 Task: Find connections with filter location Bakıxanov with filter topic #personaltrainerwith filter profile language French with filter current company Bigbasket.com with filter school PARUL INSTITUTE OF TECH., LIMDA, VAGHODIA 087 with filter industry Turned Products and Fastener Manufacturing with filter service category Research with filter keywords title Budget Analyst
Action: Mouse moved to (471, 91)
Screenshot: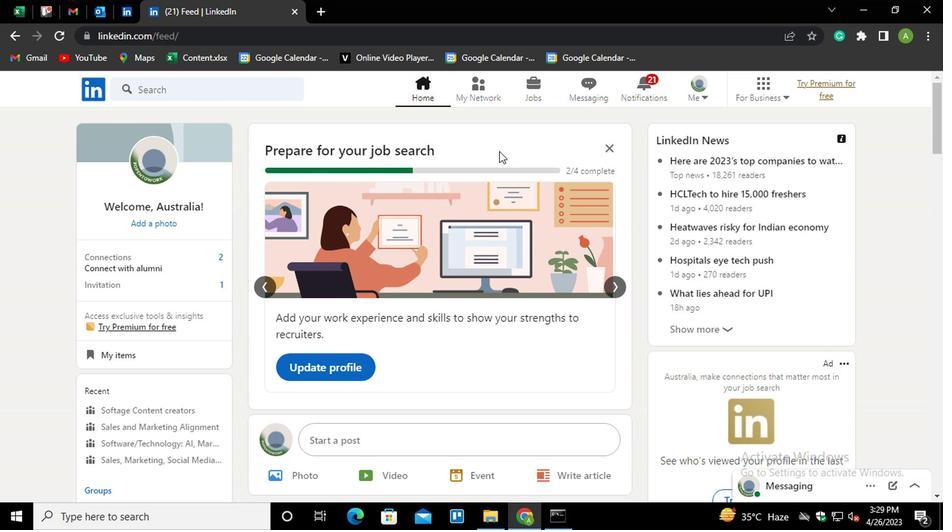 
Action: Mouse pressed left at (471, 91)
Screenshot: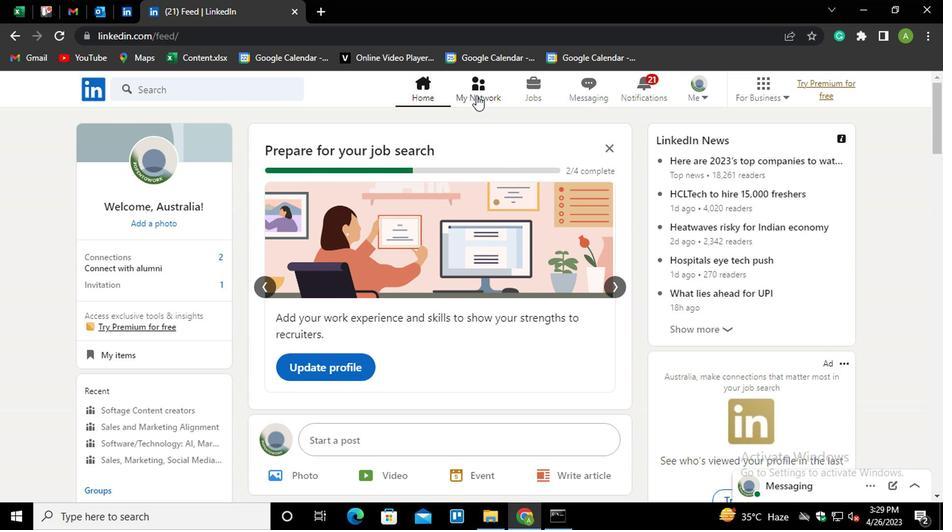
Action: Mouse moved to (174, 158)
Screenshot: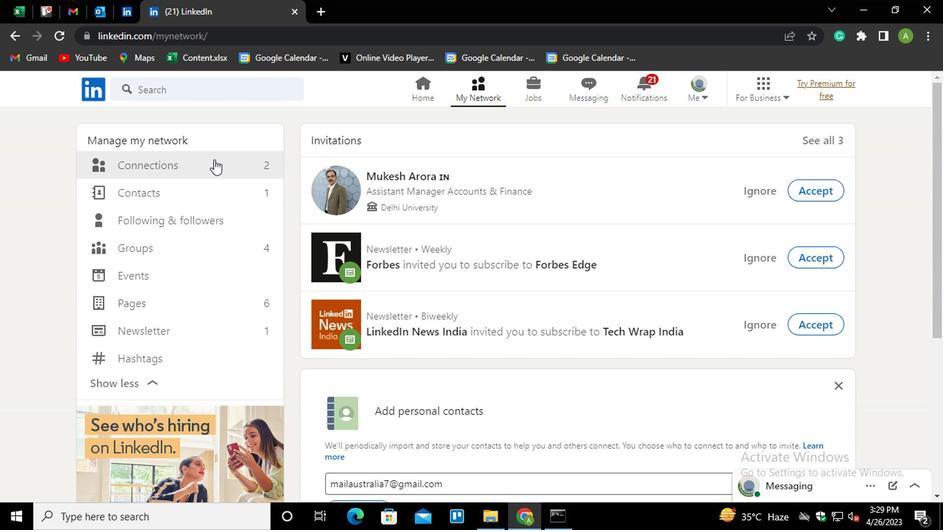 
Action: Mouse pressed left at (174, 158)
Screenshot: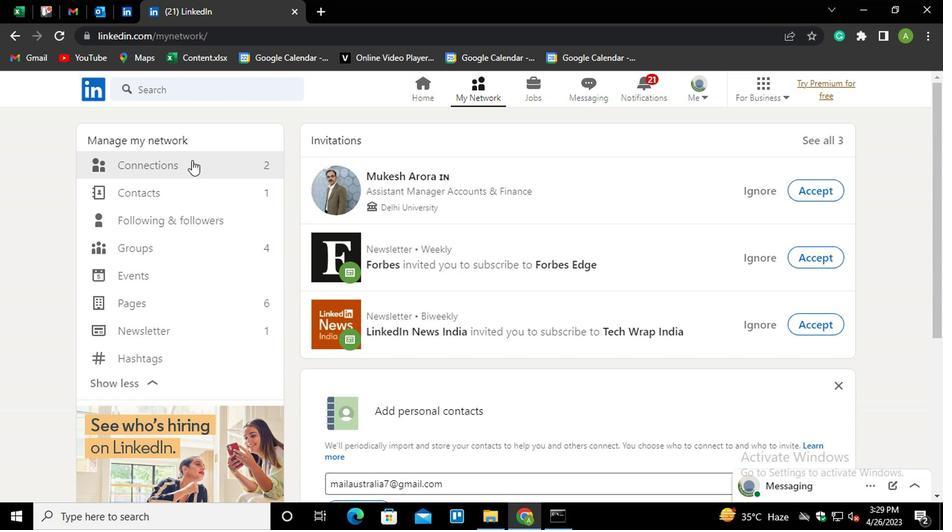 
Action: Mouse moved to (577, 166)
Screenshot: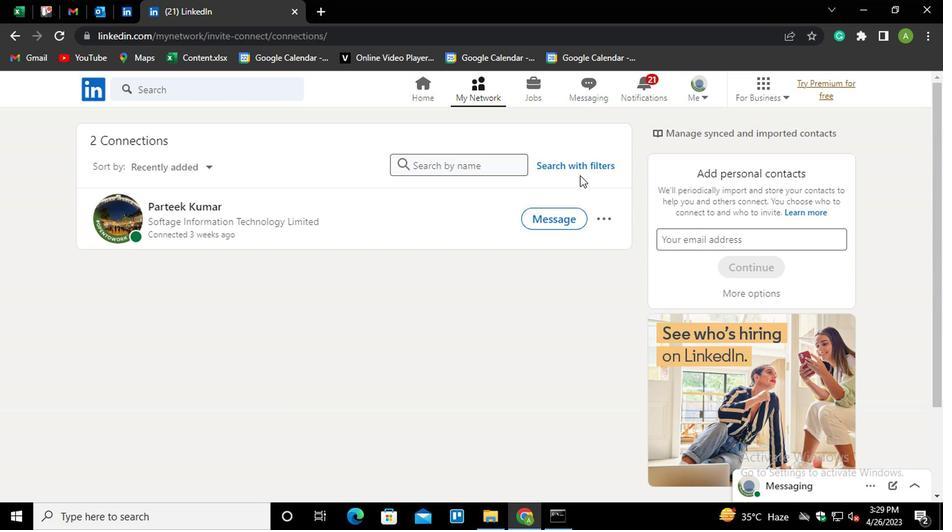 
Action: Mouse pressed left at (577, 166)
Screenshot: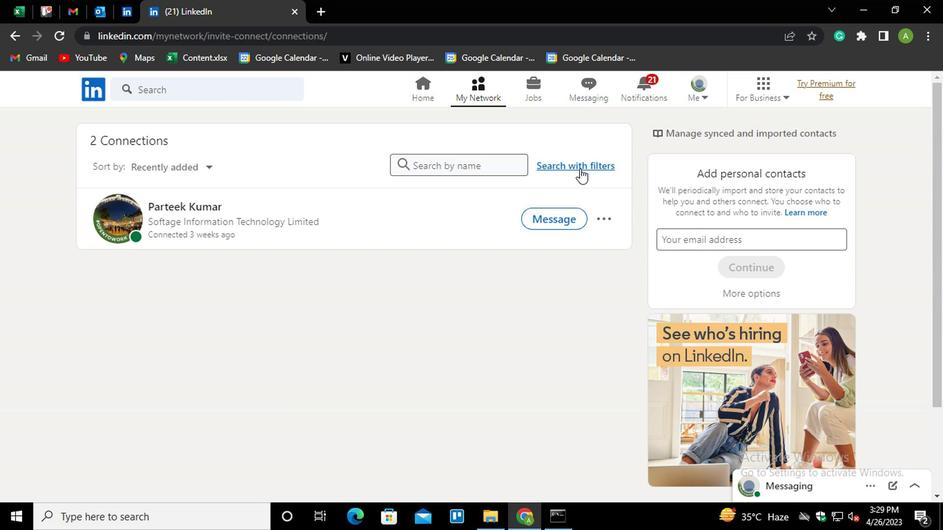 
Action: Mouse moved to (456, 123)
Screenshot: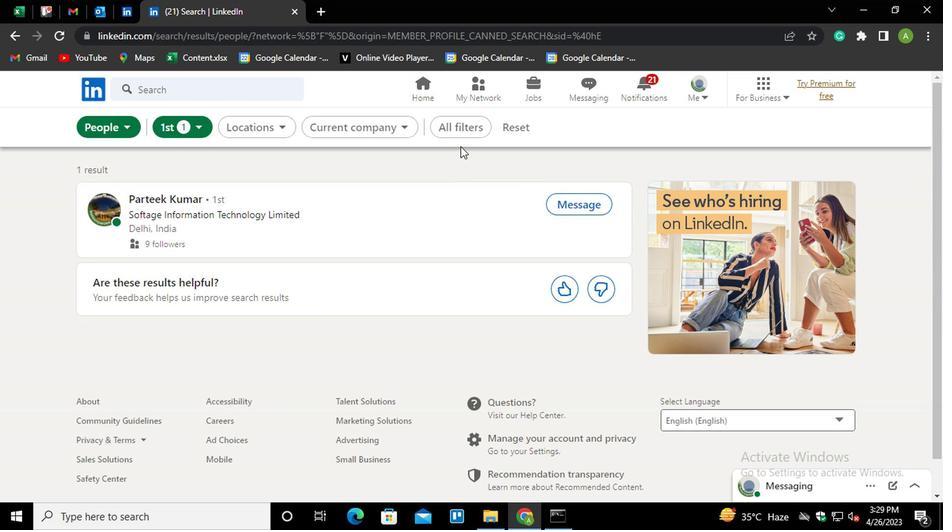 
Action: Mouse pressed left at (456, 123)
Screenshot: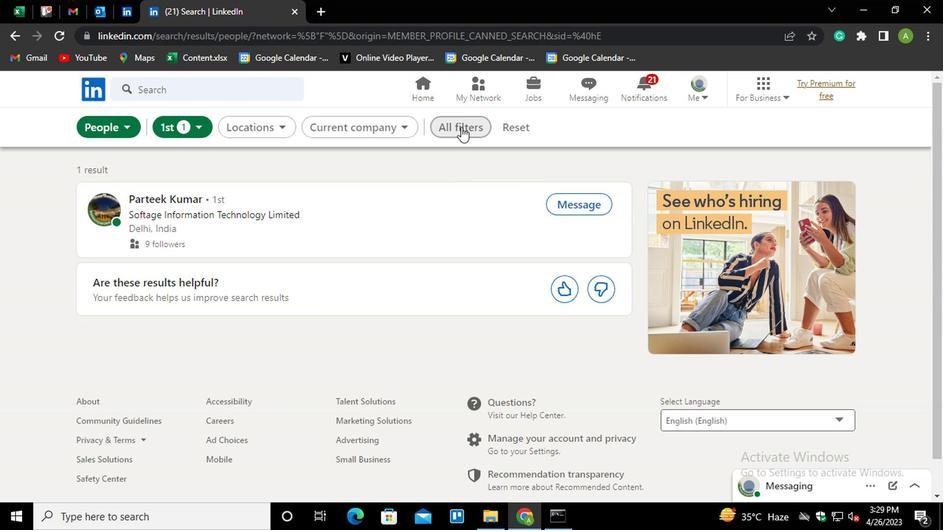 
Action: Mouse moved to (652, 255)
Screenshot: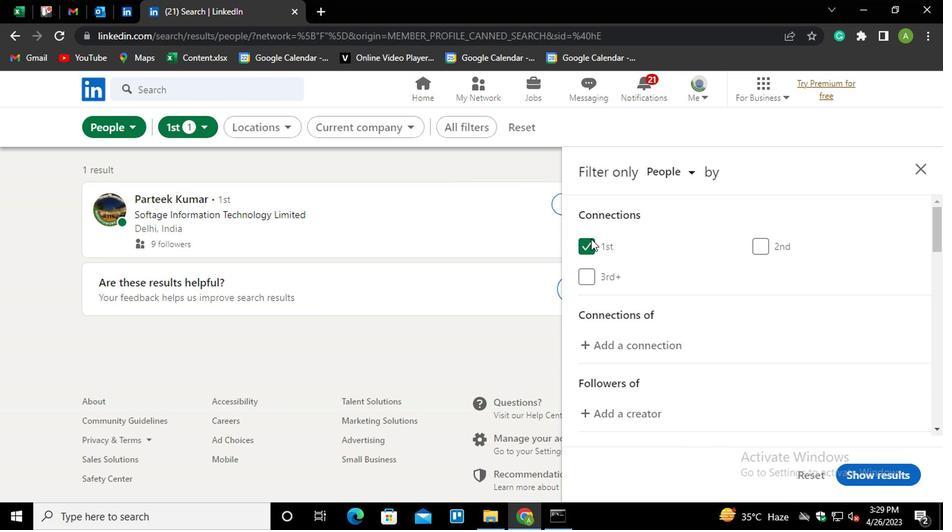 
Action: Mouse scrolled (652, 254) with delta (0, 0)
Screenshot: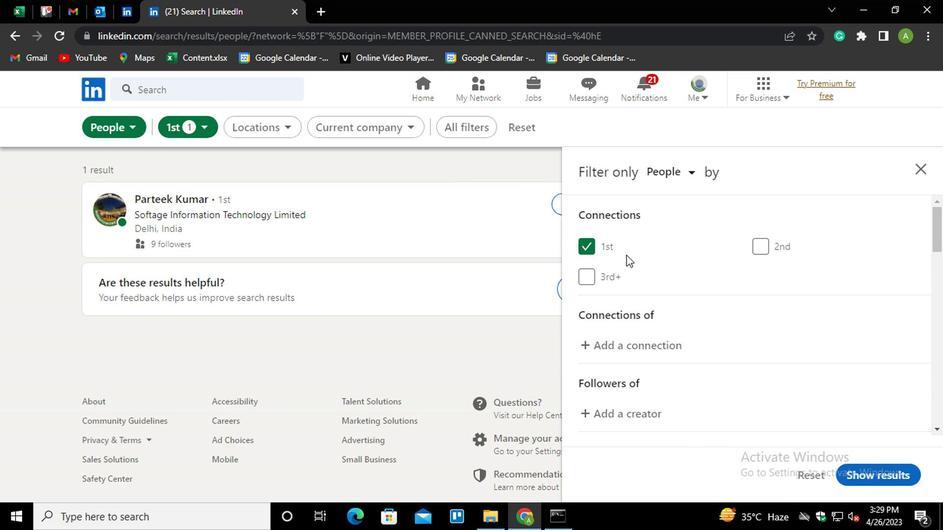 
Action: Mouse scrolled (652, 254) with delta (0, 0)
Screenshot: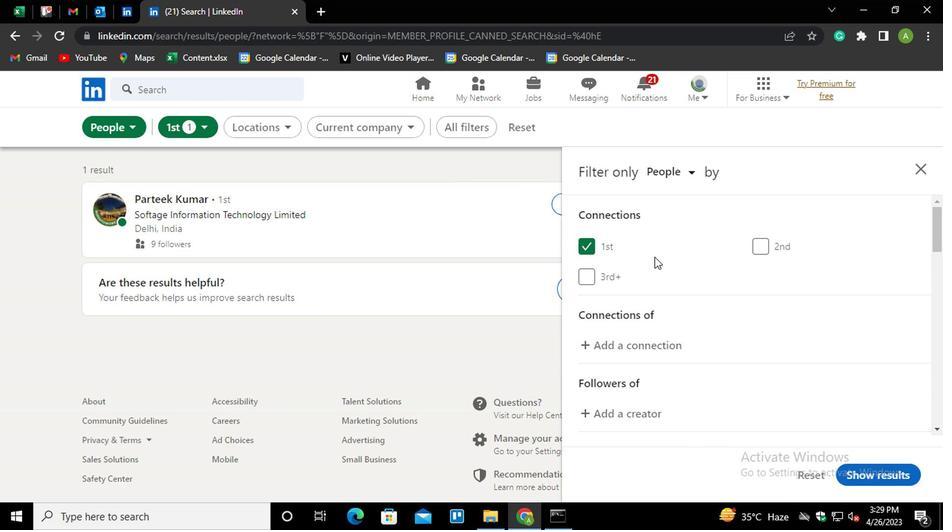 
Action: Mouse moved to (652, 255)
Screenshot: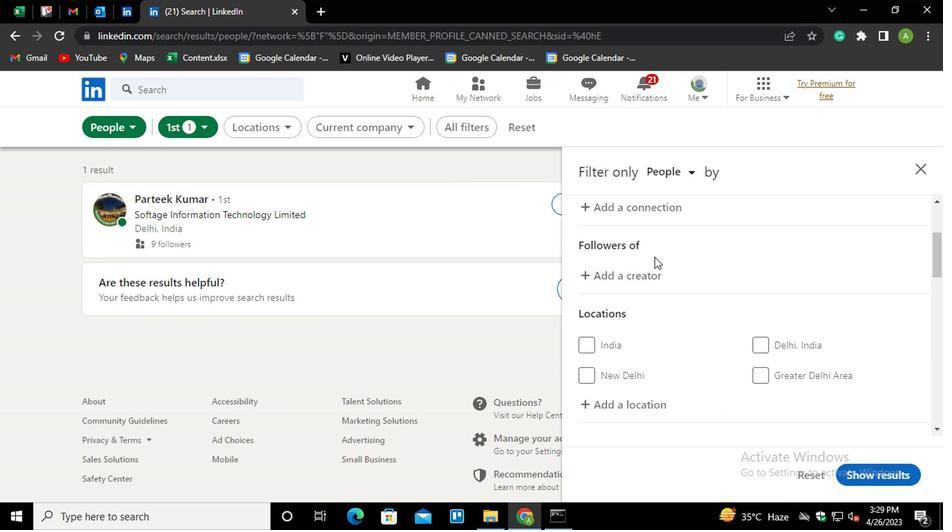 
Action: Mouse scrolled (652, 255) with delta (0, 0)
Screenshot: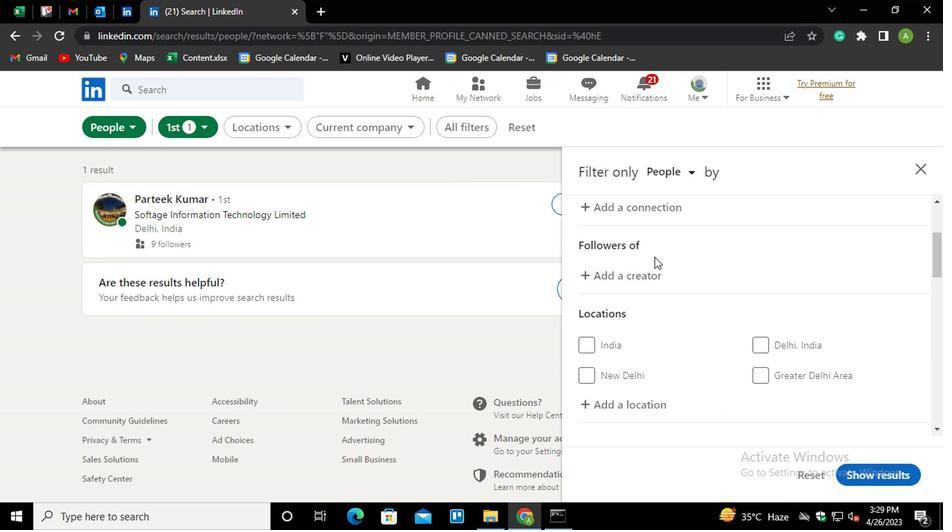 
Action: Mouse moved to (643, 265)
Screenshot: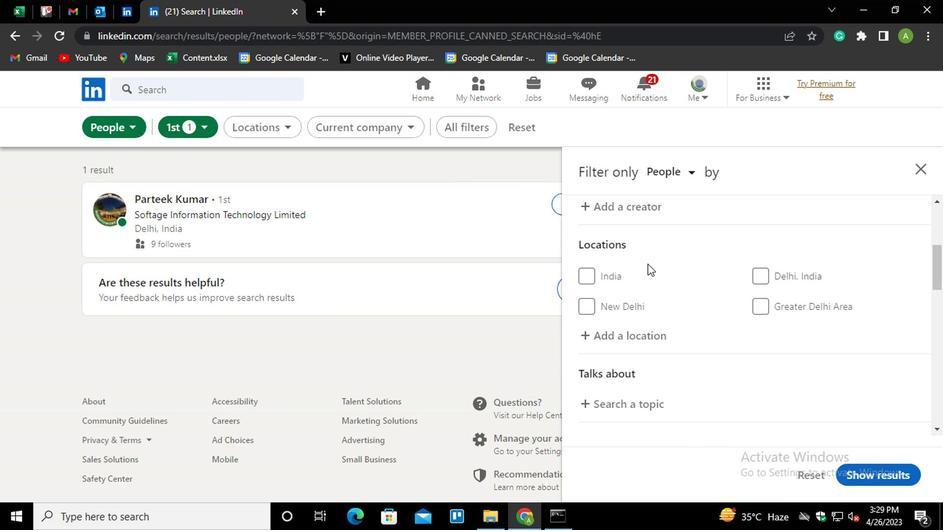 
Action: Mouse scrolled (643, 264) with delta (0, 0)
Screenshot: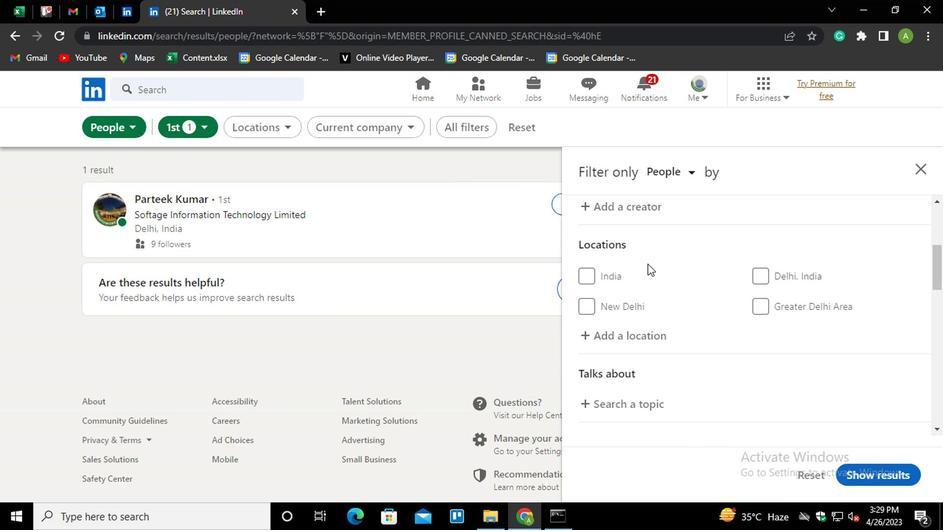 
Action: Mouse moved to (633, 257)
Screenshot: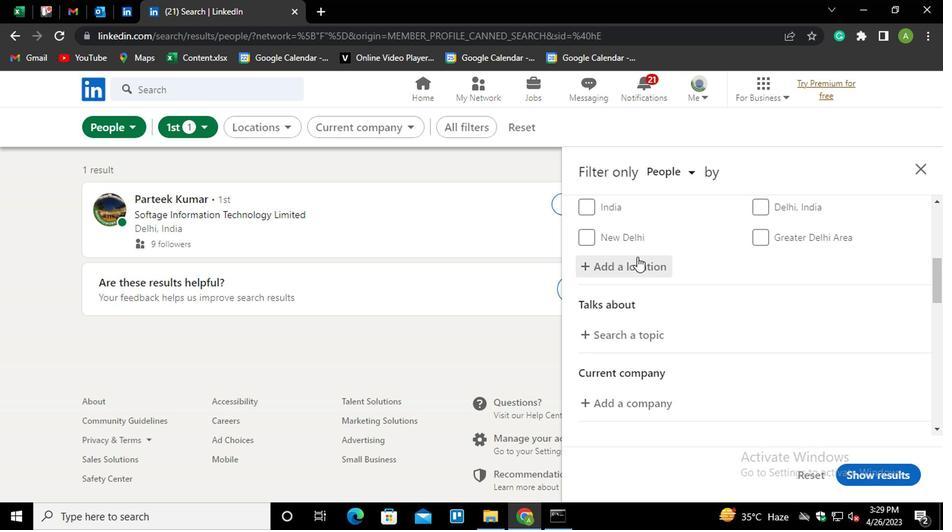 
Action: Mouse pressed left at (633, 257)
Screenshot: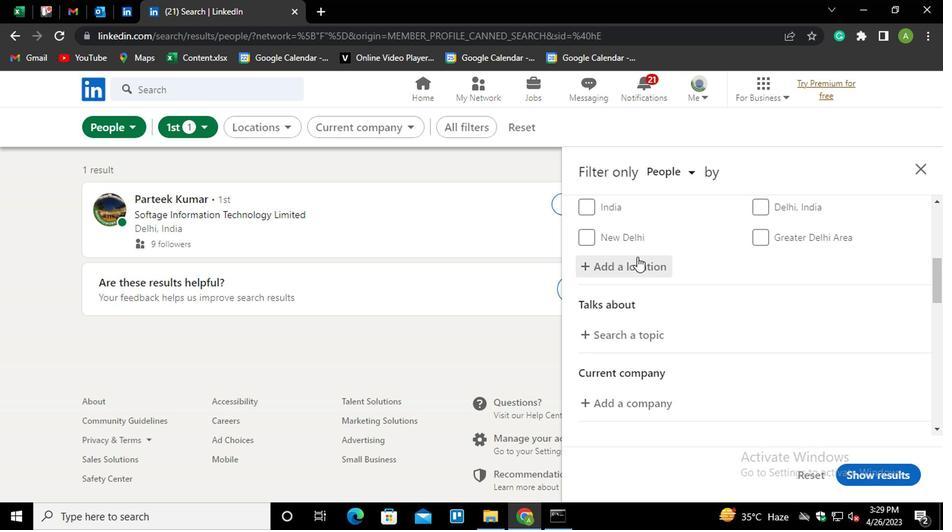 
Action: Mouse moved to (628, 265)
Screenshot: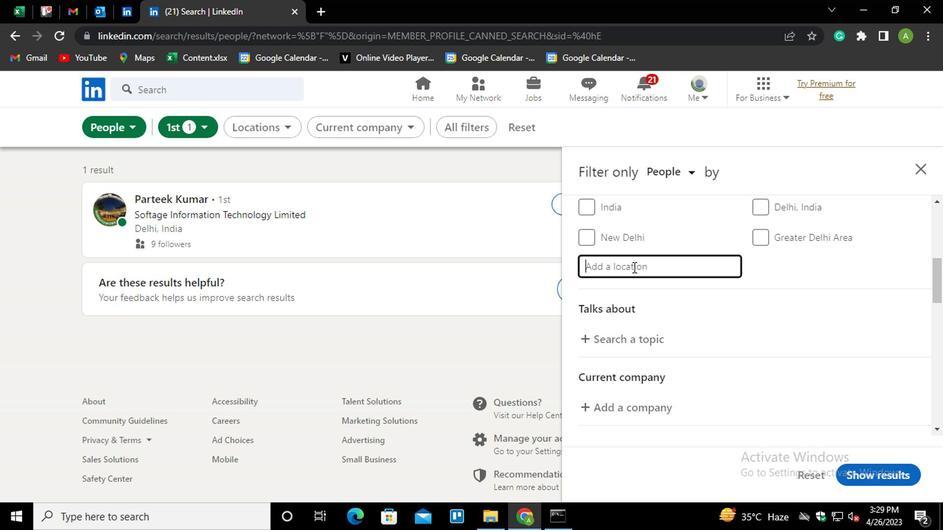 
Action: Mouse pressed left at (628, 265)
Screenshot: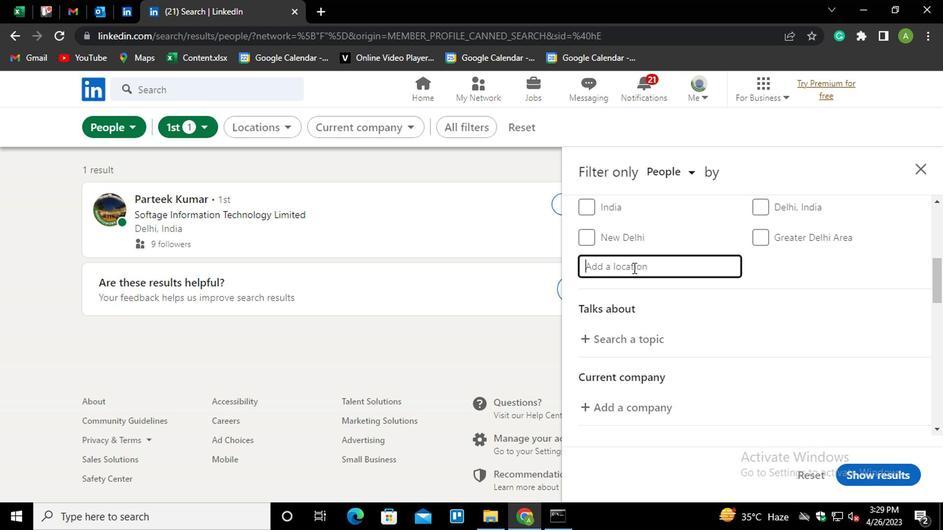 
Action: Mouse moved to (701, 217)
Screenshot: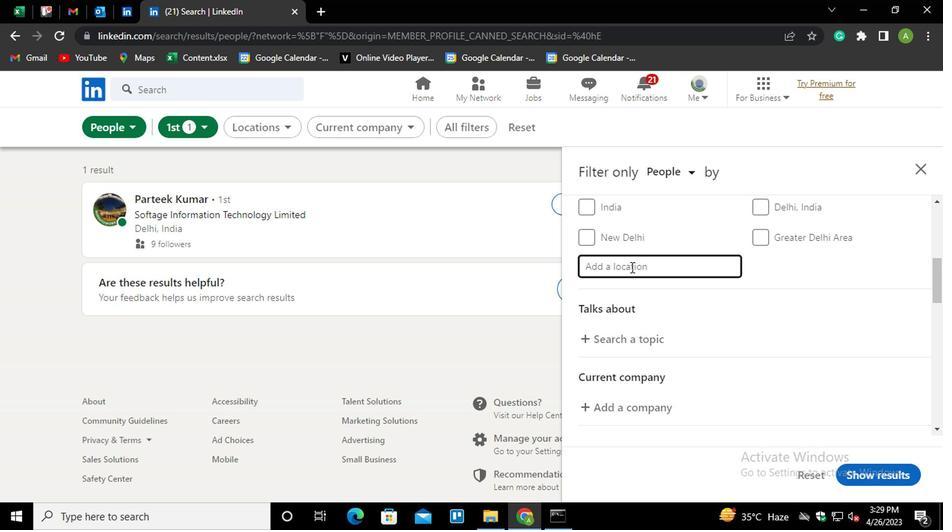 
Action: Key pressed <Key.shift_r>Bakixanov
Screenshot: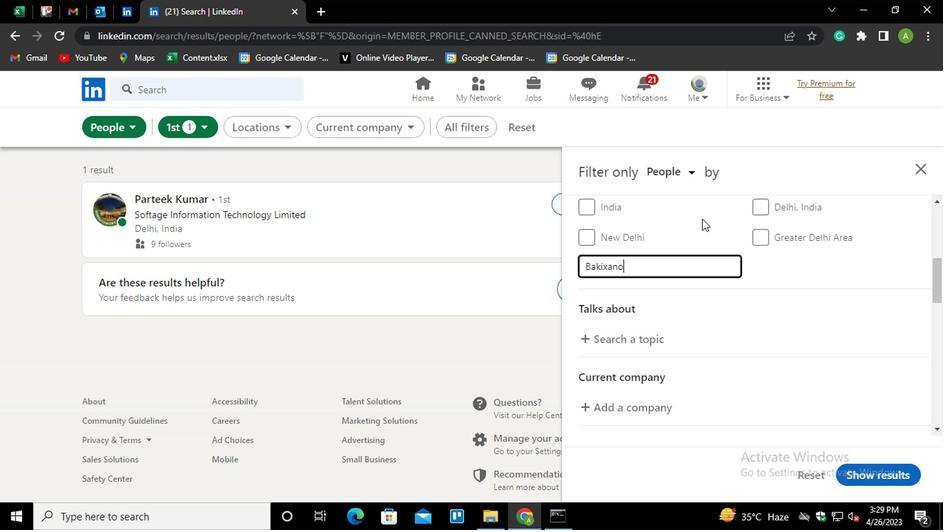 
Action: Mouse moved to (797, 268)
Screenshot: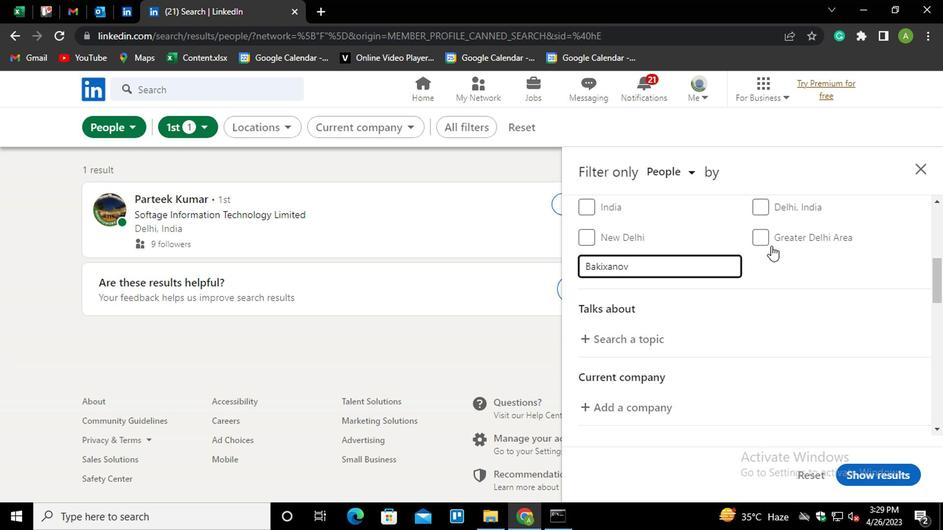 
Action: Mouse pressed left at (797, 268)
Screenshot: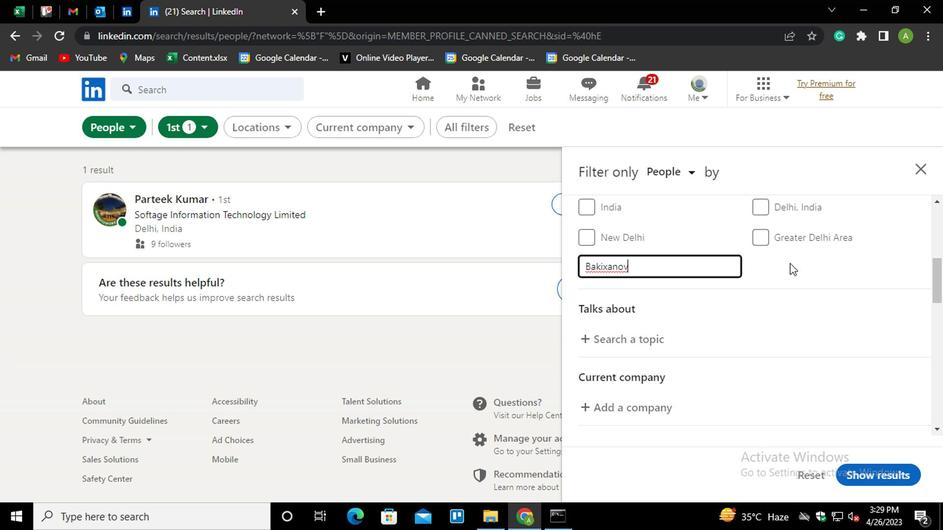 
Action: Mouse moved to (784, 276)
Screenshot: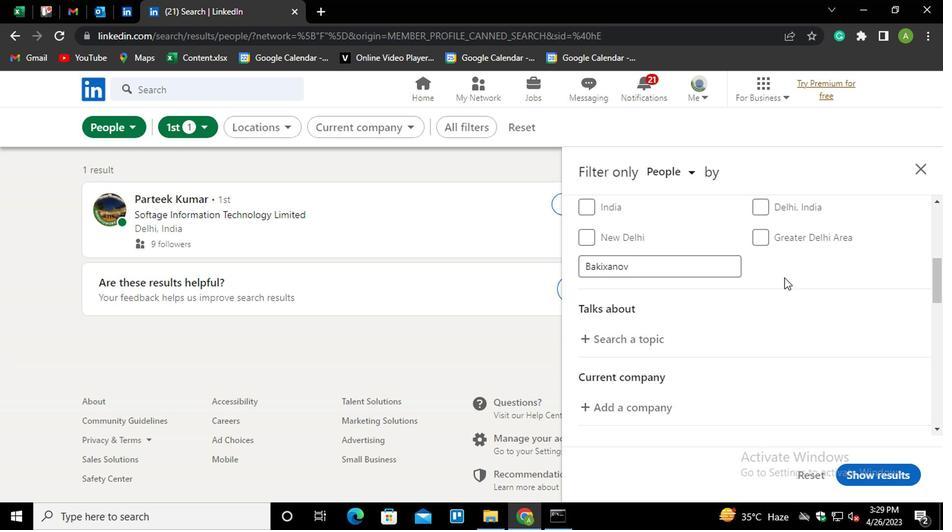 
Action: Mouse scrolled (784, 275) with delta (0, 0)
Screenshot: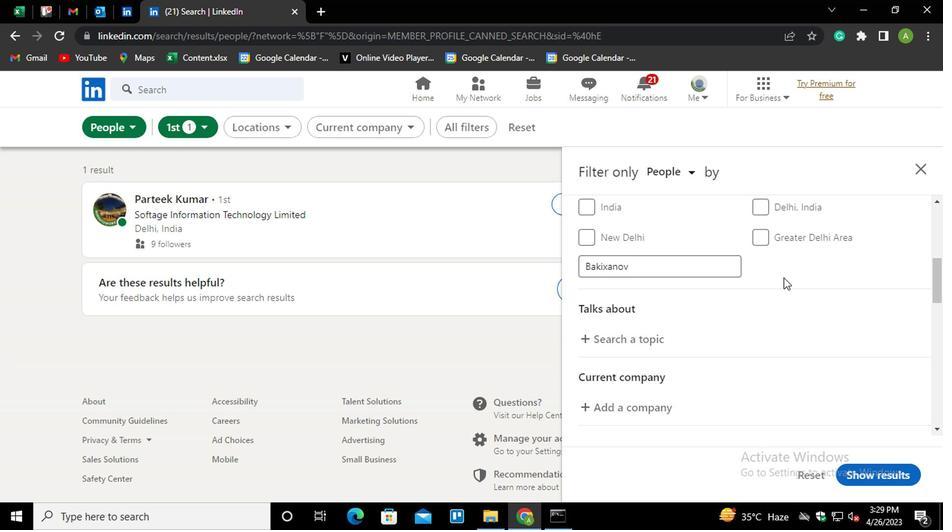 
Action: Mouse moved to (624, 270)
Screenshot: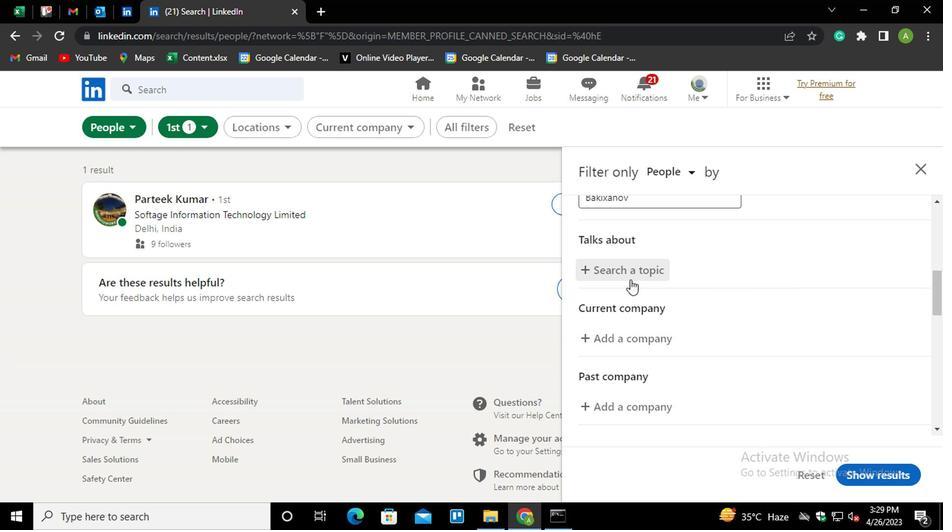
Action: Mouse pressed left at (624, 270)
Screenshot: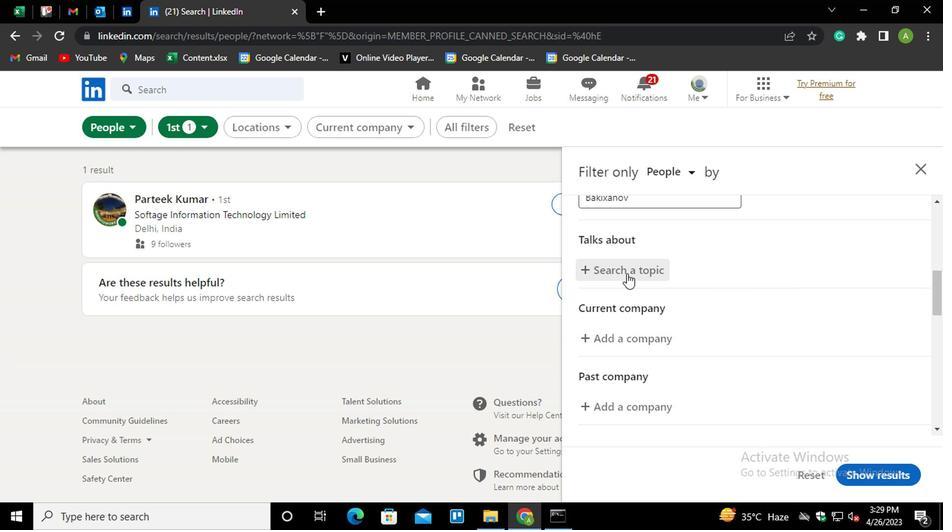 
Action: Mouse moved to (634, 266)
Screenshot: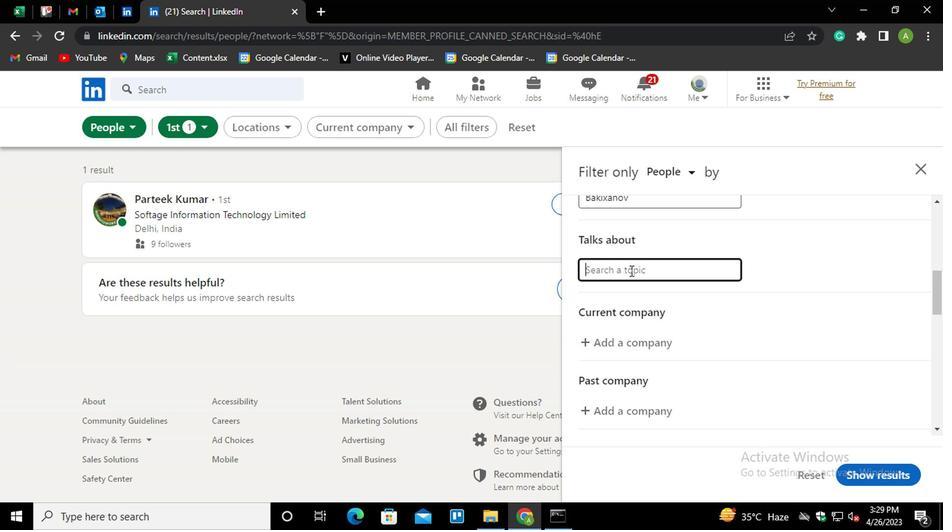
Action: Mouse pressed left at (634, 266)
Screenshot: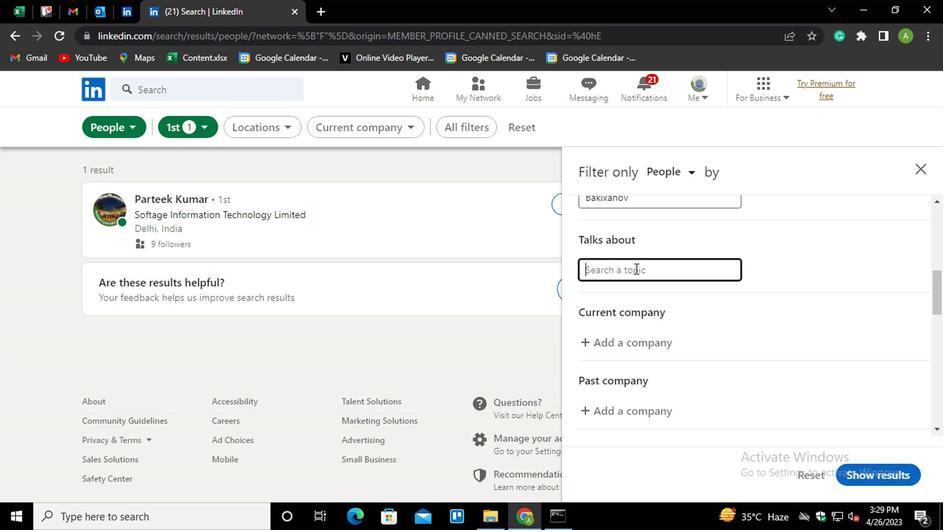 
Action: Key pressed <Key.shift>#PERSONALTRAINER
Screenshot: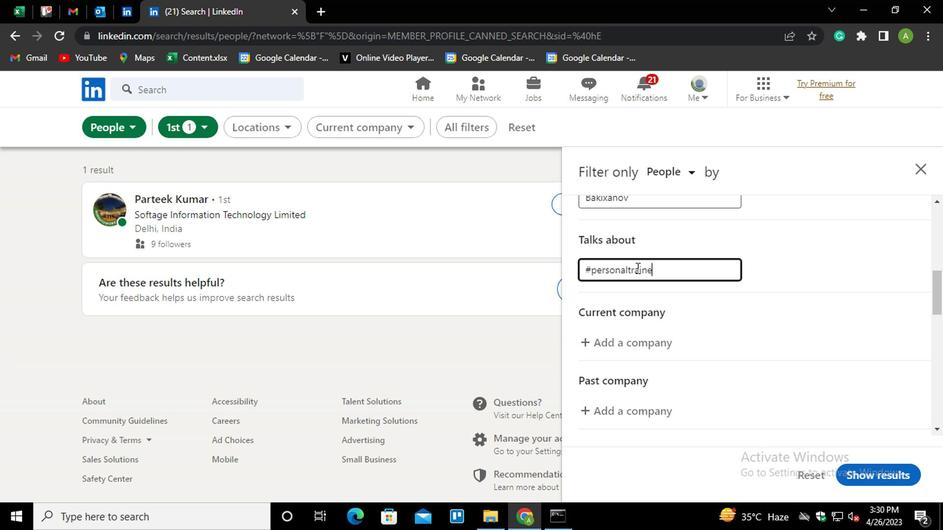 
Action: Mouse moved to (806, 280)
Screenshot: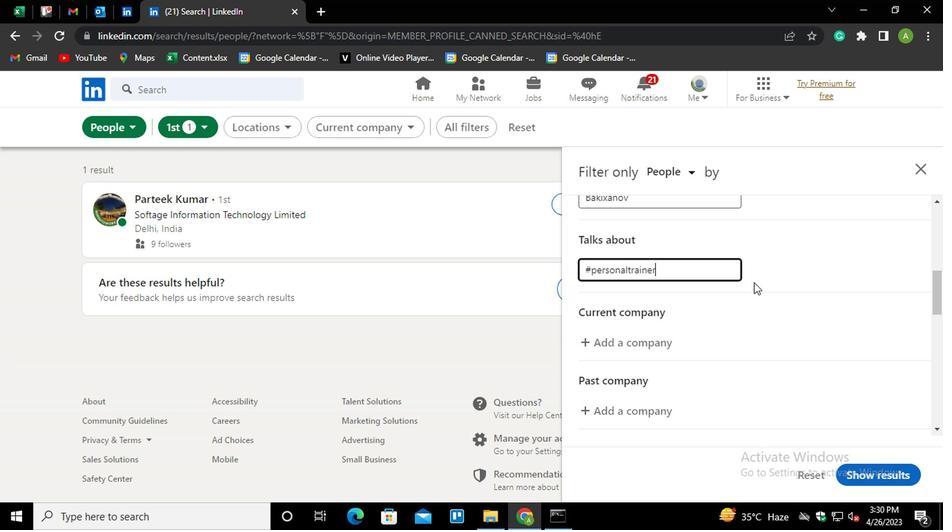 
Action: Mouse pressed left at (806, 280)
Screenshot: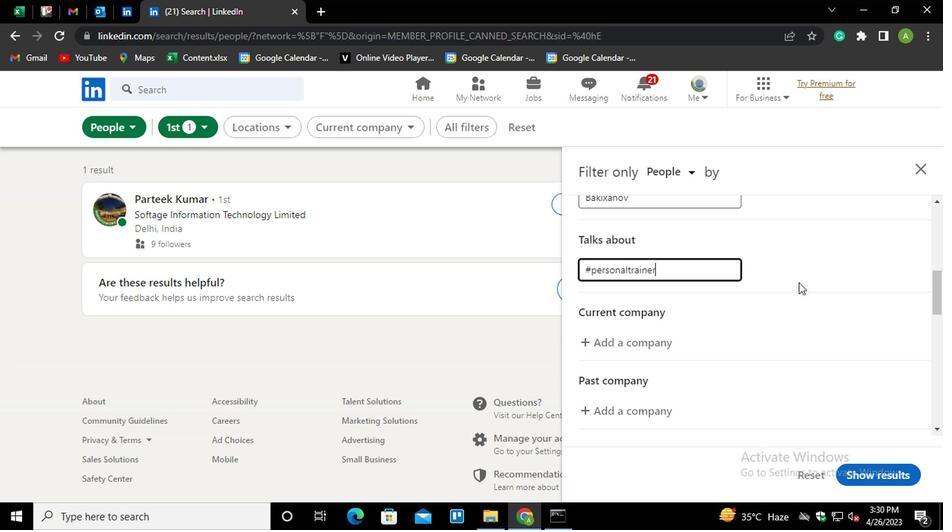 
Action: Mouse scrolled (806, 280) with delta (0, 0)
Screenshot: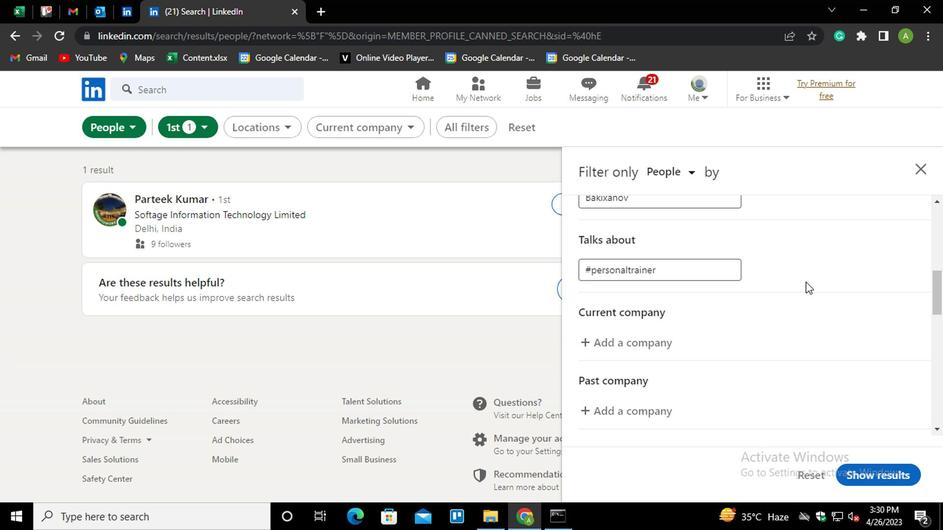 
Action: Mouse moved to (612, 263)
Screenshot: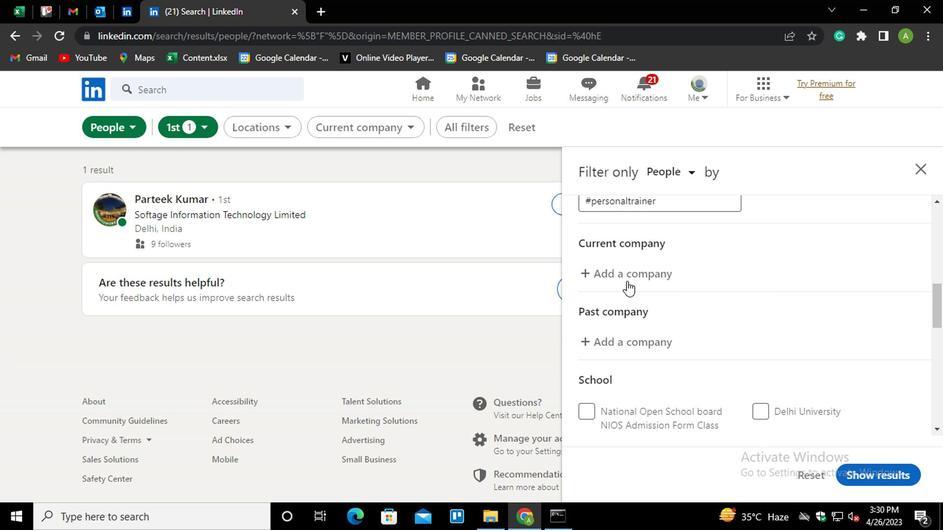 
Action: Mouse pressed left at (612, 263)
Screenshot: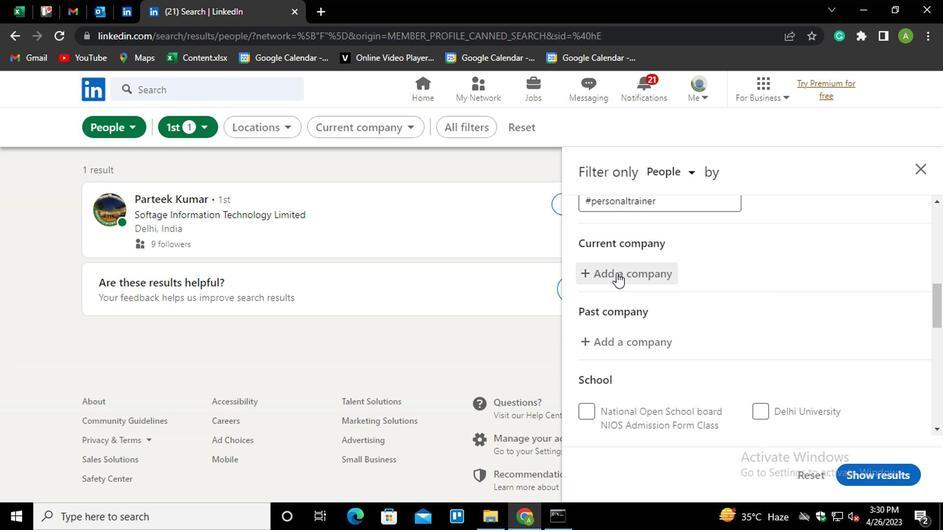 
Action: Mouse moved to (610, 263)
Screenshot: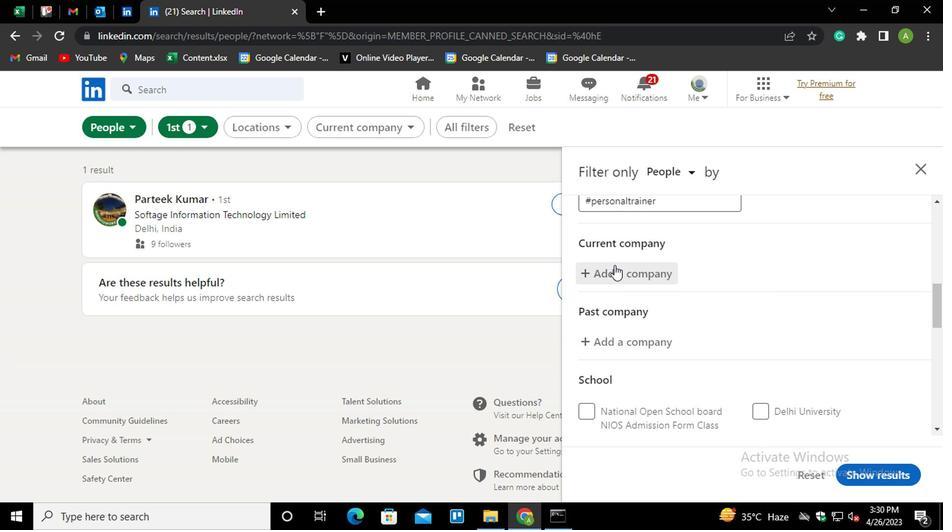 
Action: Key pressed <Key.shift>BIGBAS<Key.down><Key.enter>
Screenshot: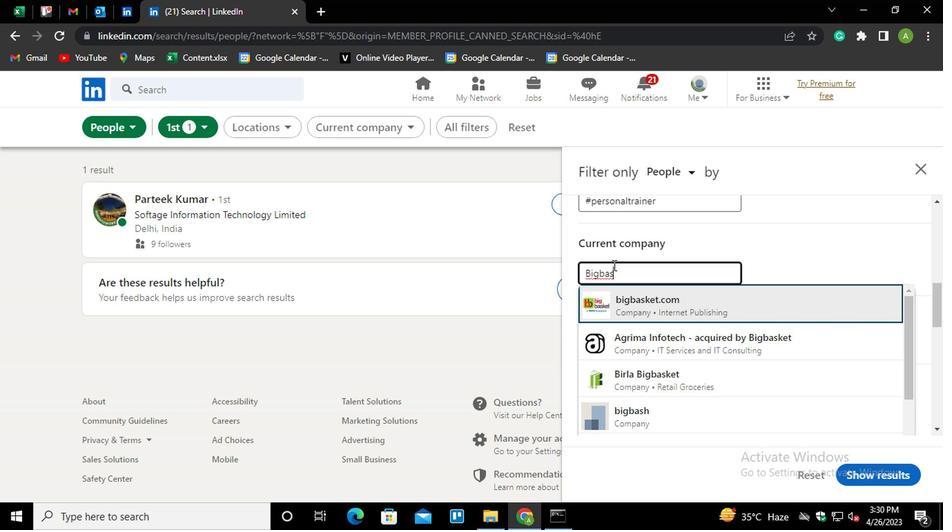 
Action: Mouse moved to (622, 270)
Screenshot: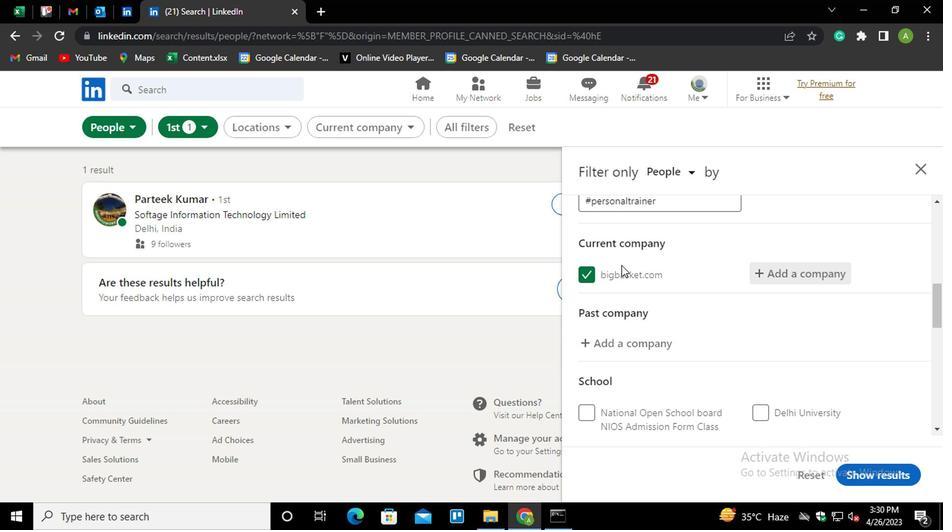 
Action: Mouse scrolled (622, 270) with delta (0, 0)
Screenshot: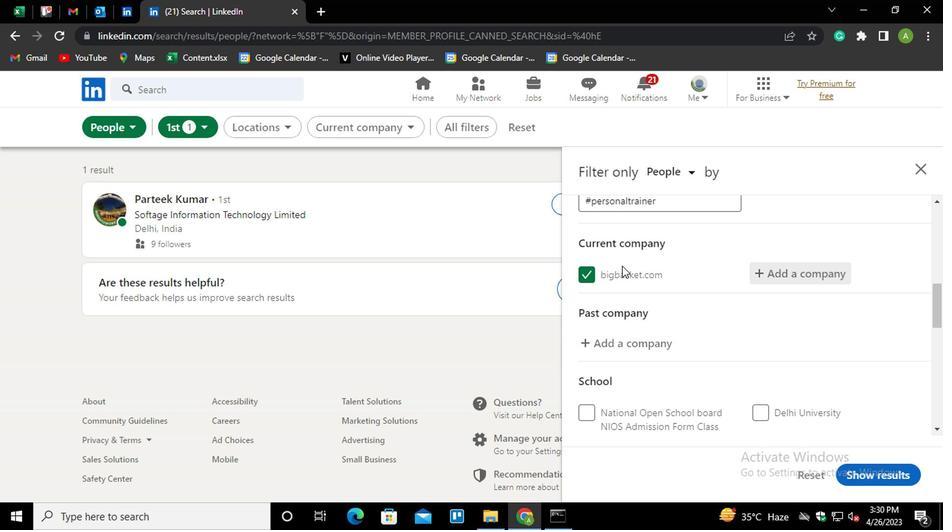
Action: Mouse scrolled (622, 270) with delta (0, 0)
Screenshot: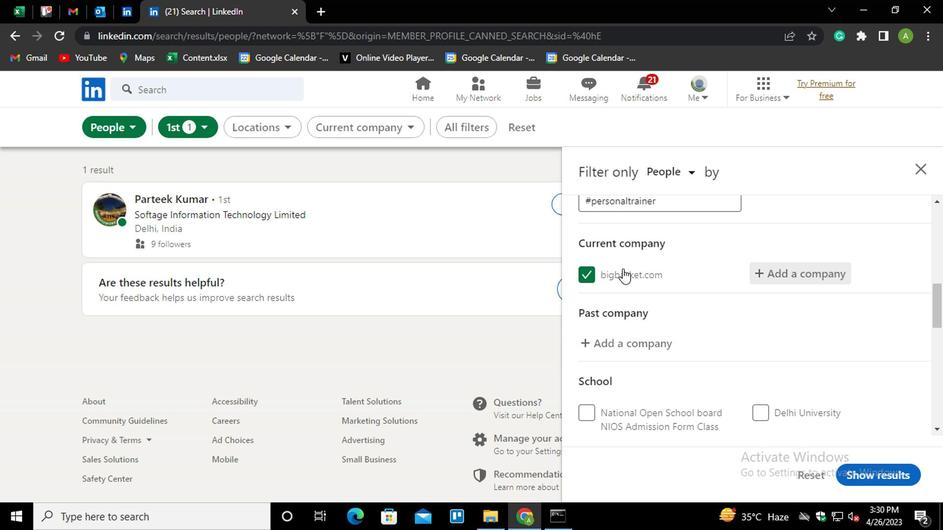 
Action: Mouse moved to (637, 296)
Screenshot: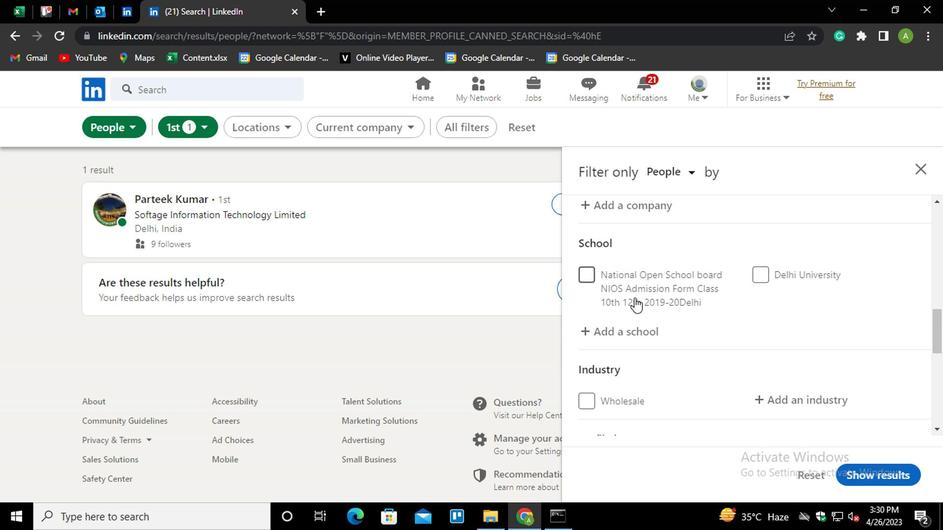 
Action: Mouse scrolled (637, 296) with delta (0, 0)
Screenshot: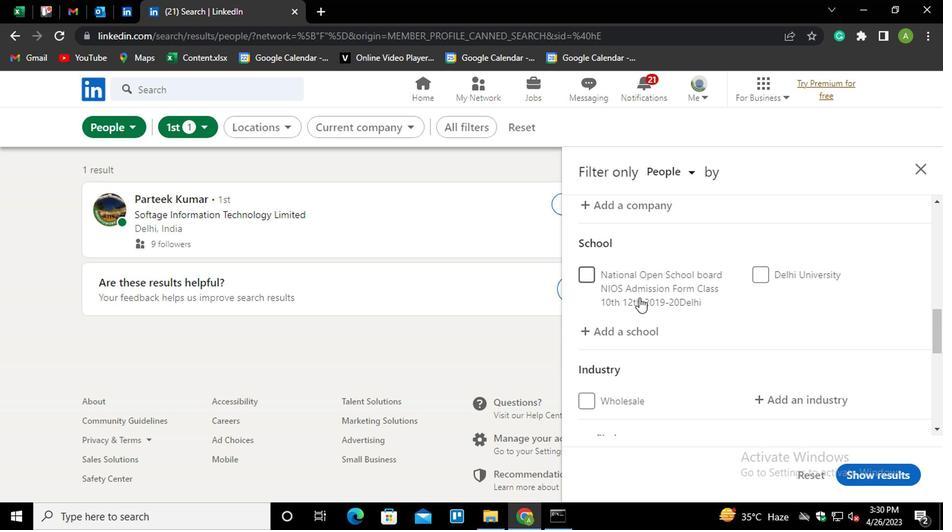 
Action: Mouse moved to (622, 264)
Screenshot: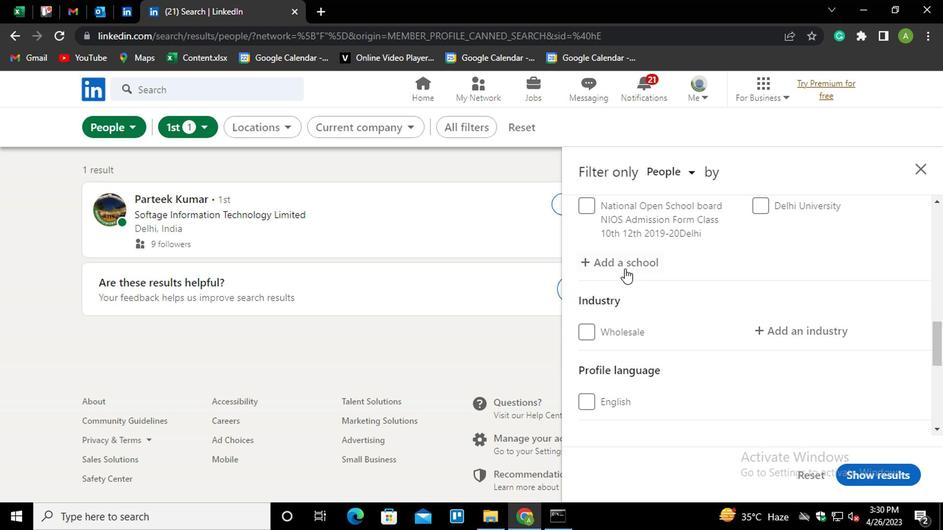 
Action: Mouse pressed left at (622, 264)
Screenshot: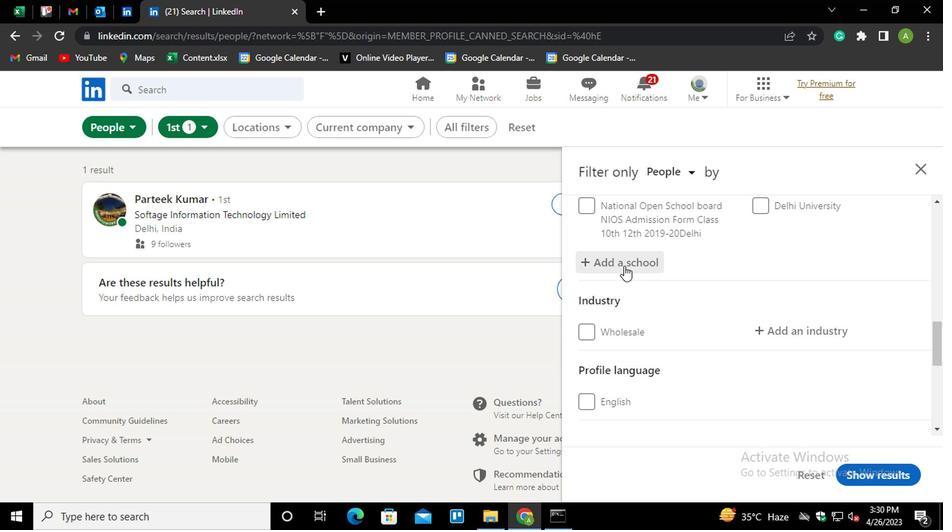 
Action: Key pressed <Key.shift_r>PARUL<Key.down><Key.down><Key.down><Key.down><Key.up><Key.enter>
Screenshot: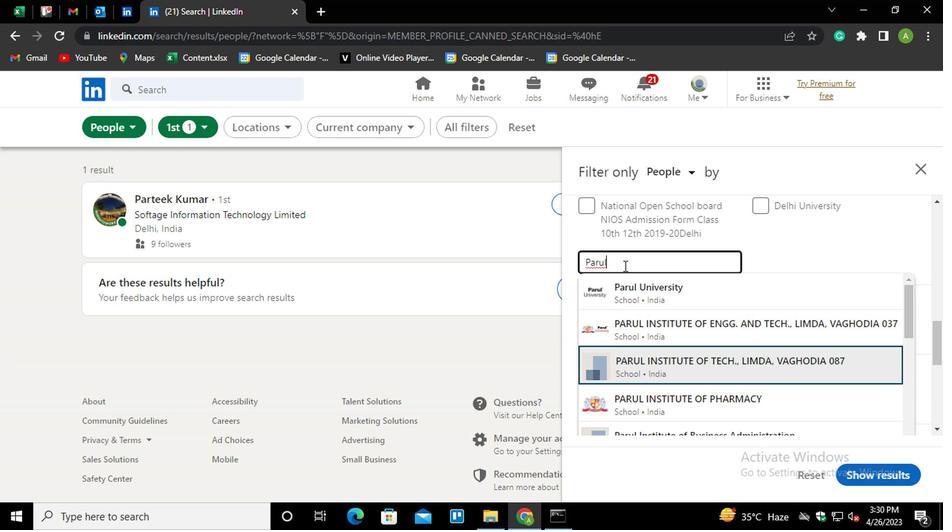 
Action: Mouse moved to (668, 298)
Screenshot: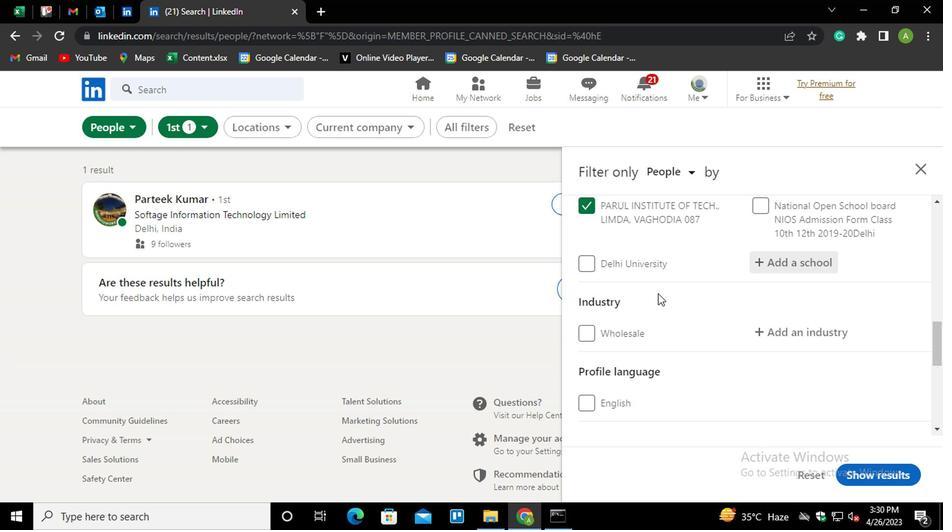
Action: Mouse scrolled (668, 297) with delta (0, 0)
Screenshot: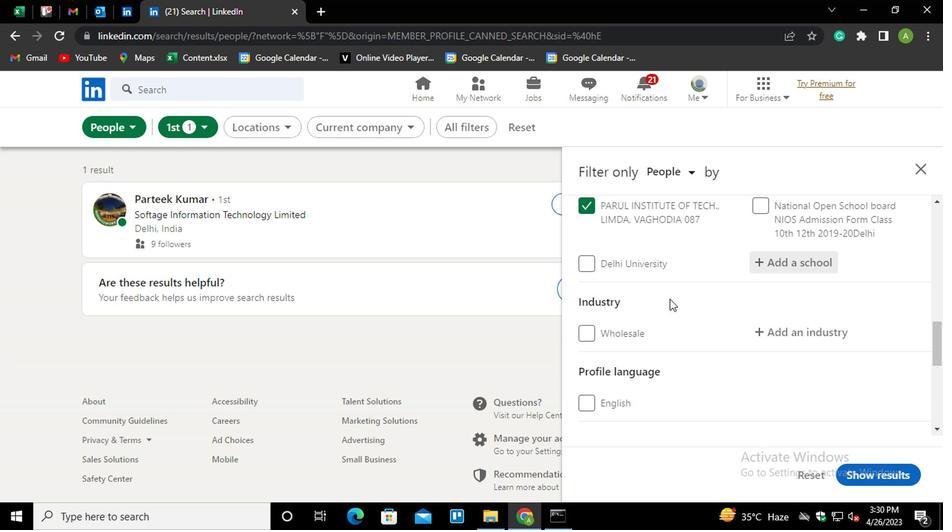 
Action: Mouse scrolled (668, 297) with delta (0, 0)
Screenshot: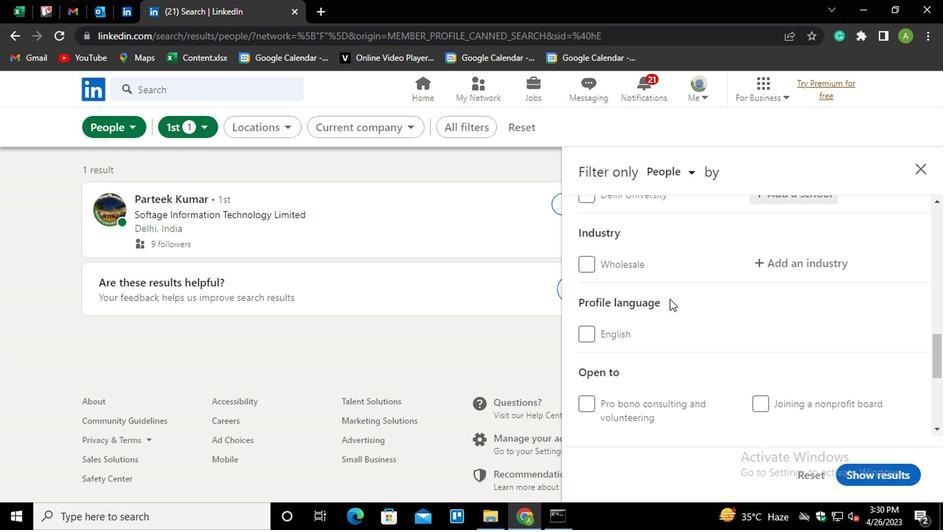 
Action: Mouse moved to (669, 276)
Screenshot: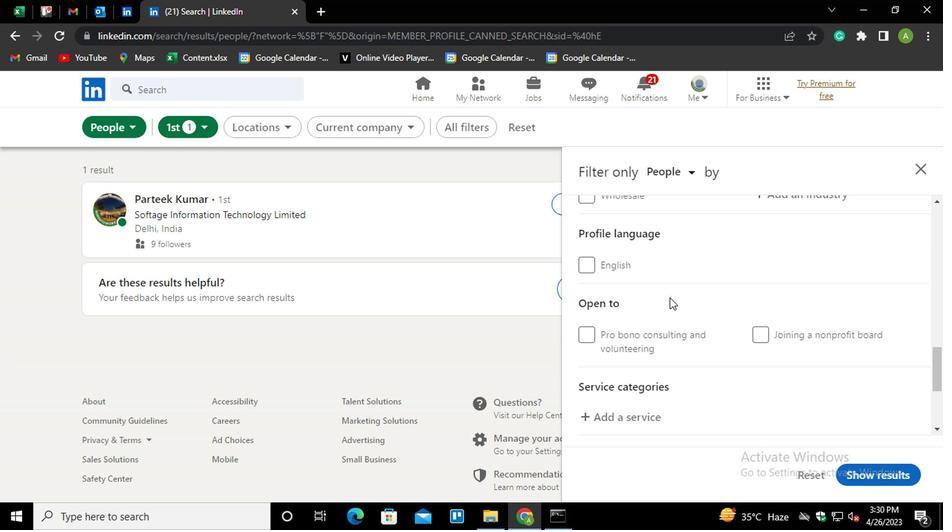
Action: Mouse scrolled (669, 277) with delta (0, 0)
Screenshot: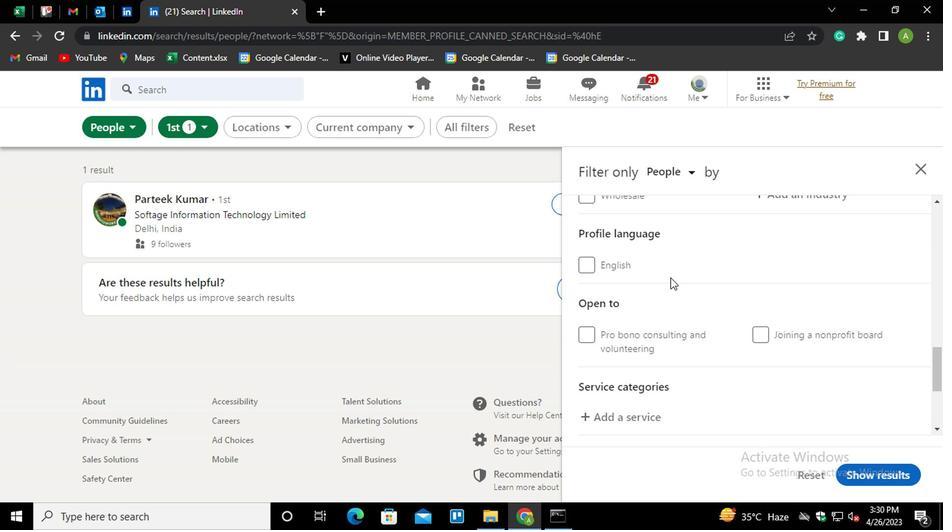 
Action: Mouse moved to (670, 278)
Screenshot: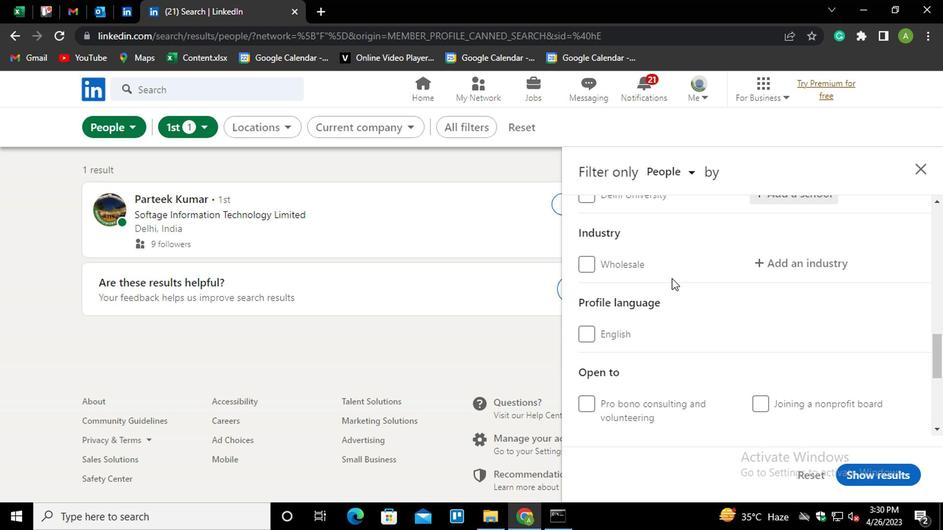 
Action: Mouse scrolled (670, 277) with delta (0, 0)
Screenshot: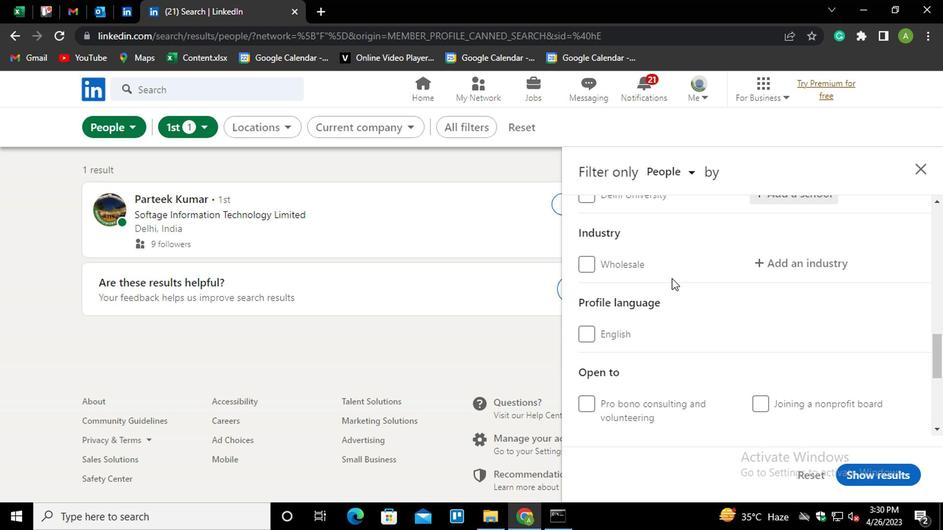 
Action: Mouse moved to (676, 277)
Screenshot: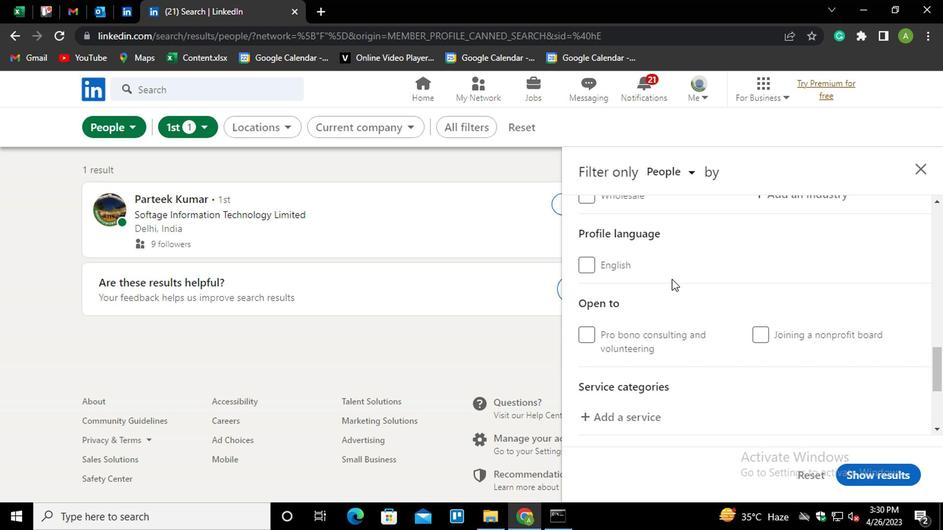 
Action: Mouse scrolled (676, 276) with delta (0, 0)
Screenshot: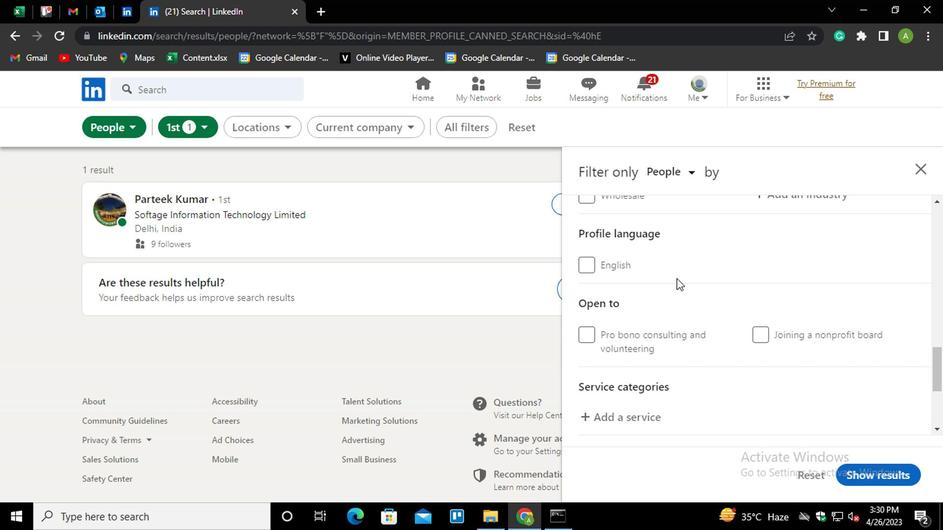 
Action: Mouse scrolled (676, 278) with delta (0, 0)
Screenshot: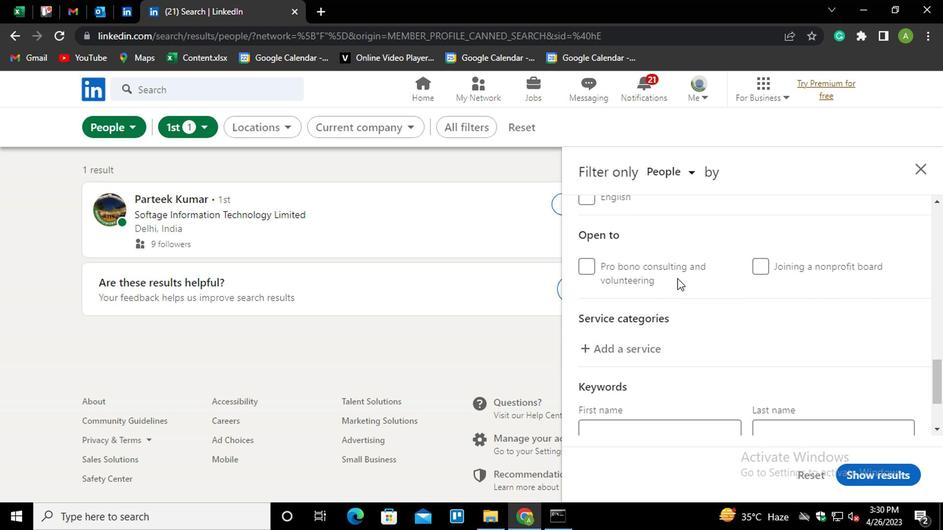 
Action: Mouse moved to (773, 244)
Screenshot: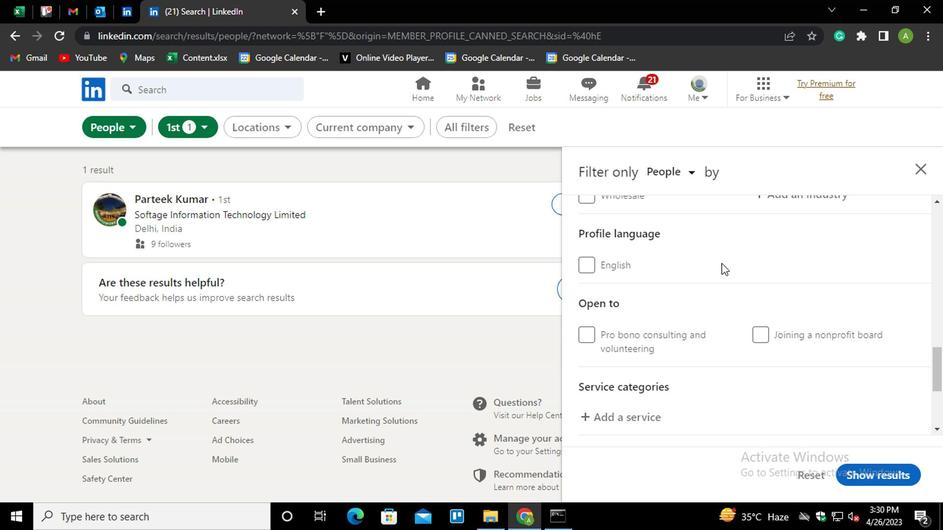 
Action: Mouse scrolled (773, 245) with delta (0, 0)
Screenshot: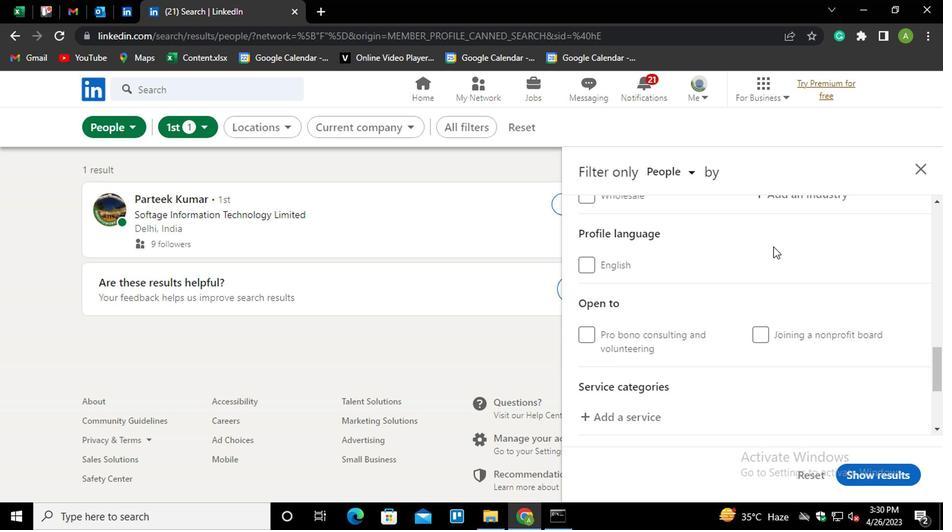 
Action: Mouse moved to (780, 265)
Screenshot: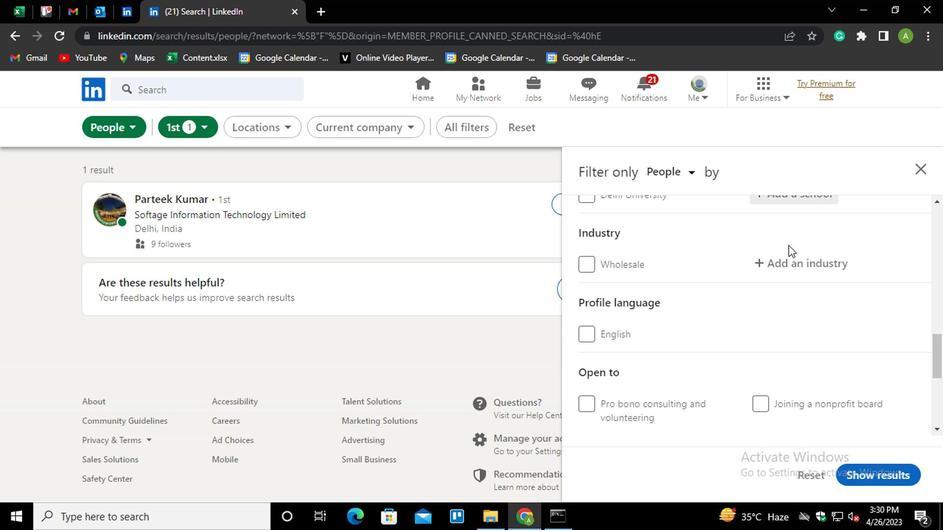 
Action: Mouse pressed left at (780, 265)
Screenshot: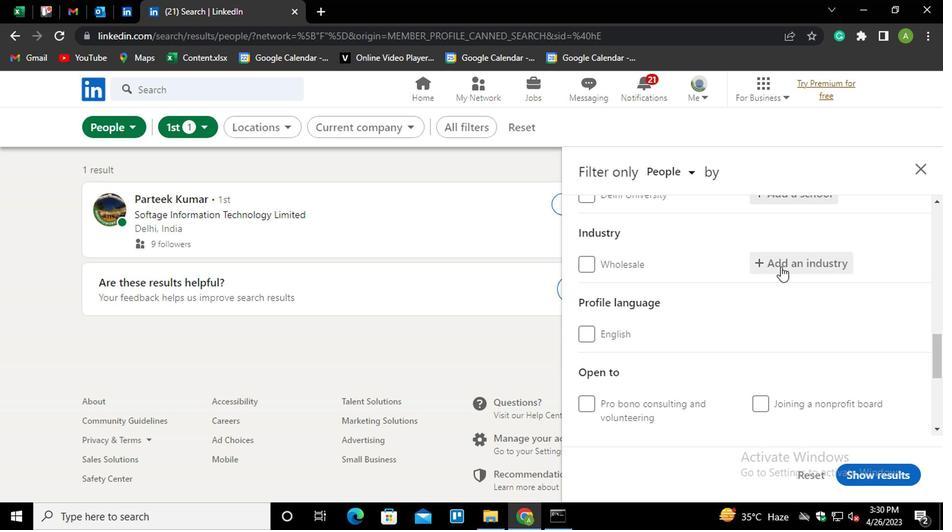 
Action: Mouse moved to (777, 259)
Screenshot: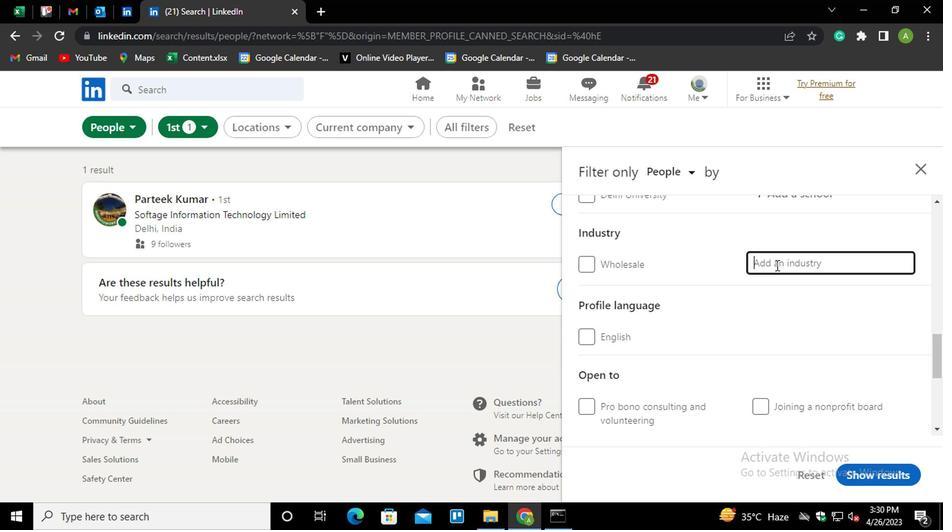 
Action: Mouse pressed left at (777, 259)
Screenshot: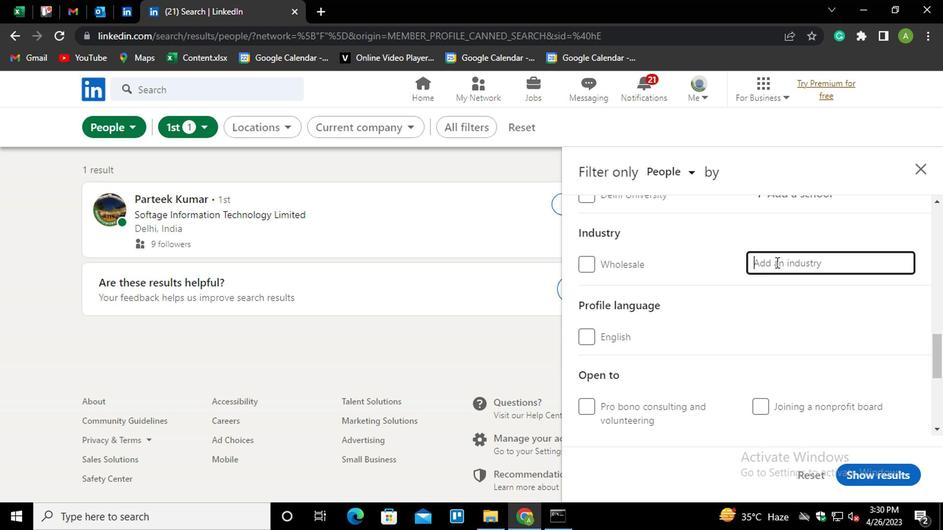 
Action: Mouse moved to (792, 226)
Screenshot: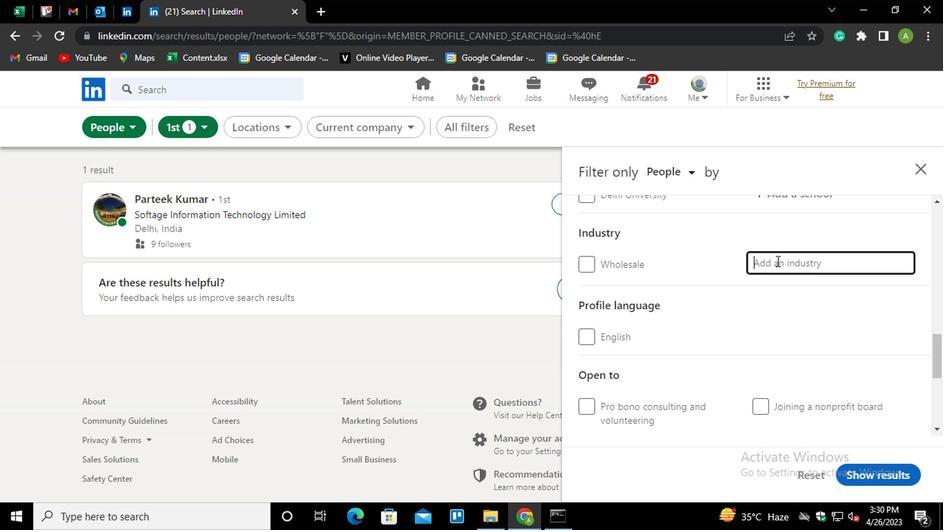 
Action: Key pressed <Key.shift_r><Key.shift_r><Key.shift_r><Key.shift_r><Key.shift_r><Key.shift_r><Key.shift_r><Key.shift_r><Key.shift_r><Key.shift_r><Key.shift_r><Key.shift_r><Key.shift_r><Key.shift_r><Key.shift_r><Key.shift_r><Key.shift_r><Key.shift_r><Key.shift_r><Key.shift_r><Key.shift_r><Key.shift_r>TURNED<Key.down><Key.enter>
Screenshot: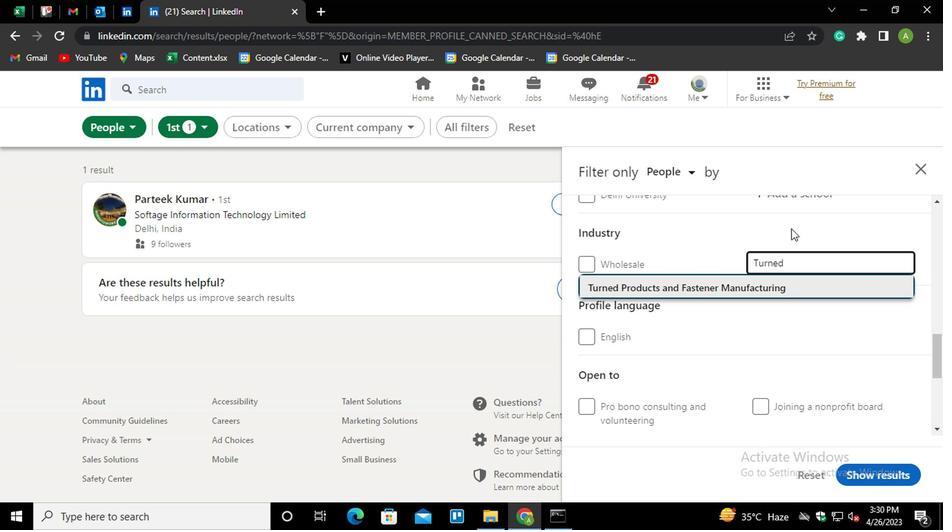 
Action: Mouse moved to (779, 308)
Screenshot: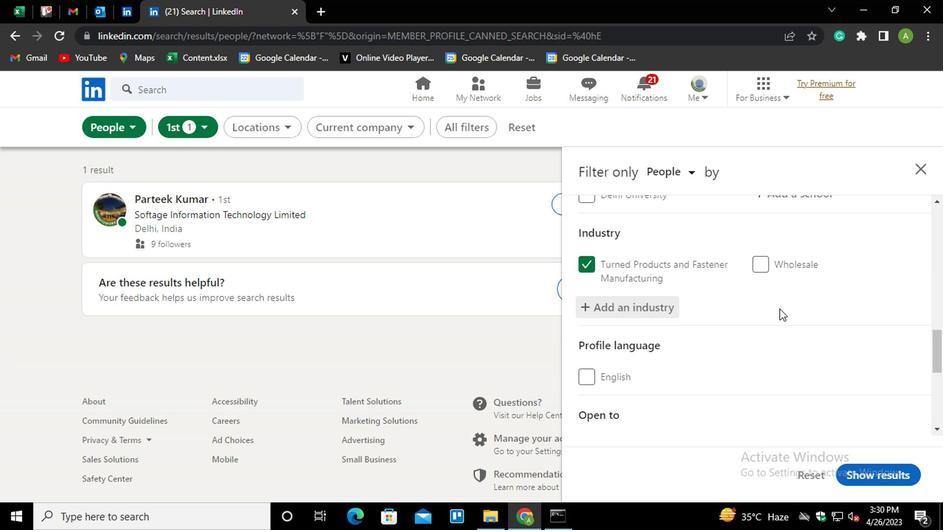 
Action: Mouse scrolled (779, 307) with delta (0, 0)
Screenshot: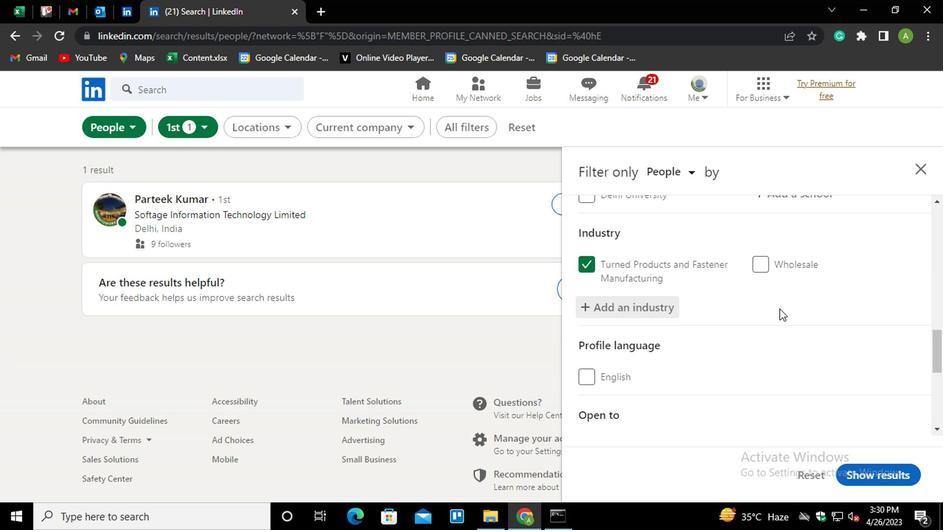 
Action: Mouse moved to (759, 311)
Screenshot: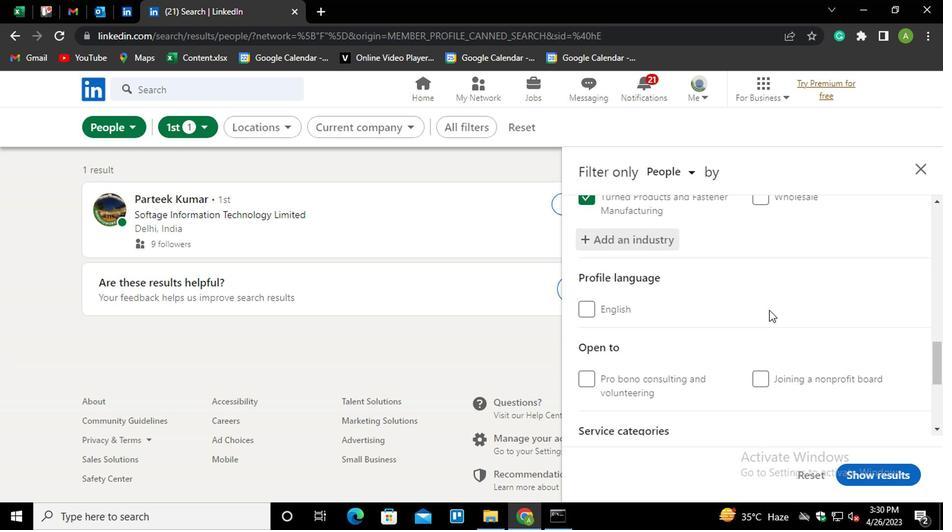 
Action: Mouse scrolled (759, 310) with delta (0, 0)
Screenshot: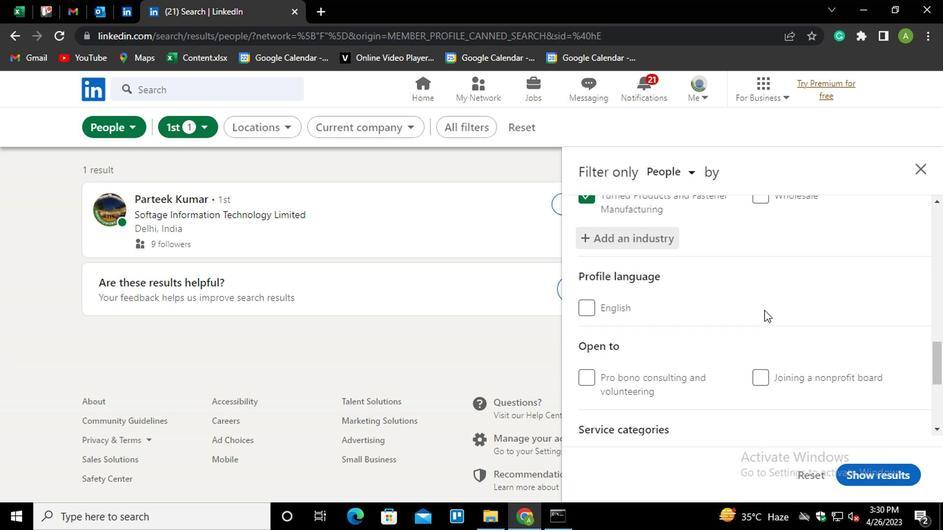 
Action: Mouse moved to (759, 311)
Screenshot: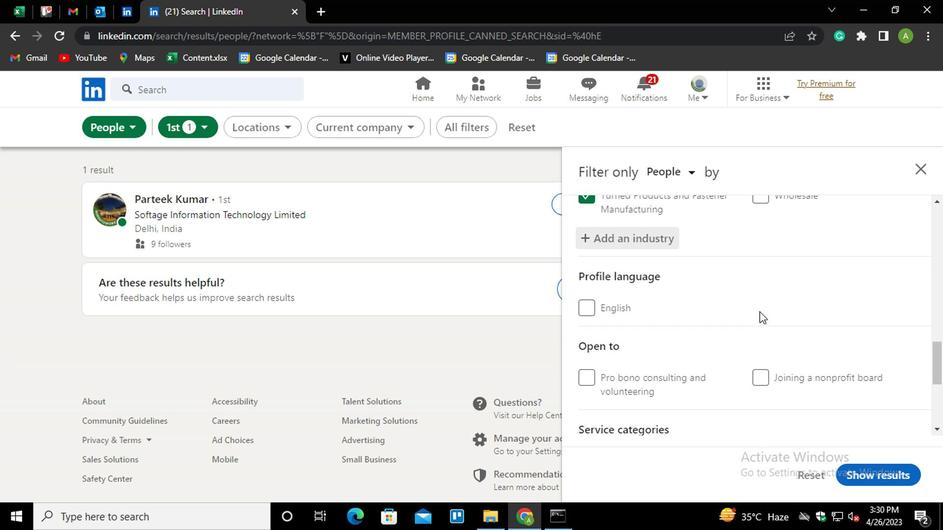 
Action: Mouse scrolled (759, 310) with delta (0, 0)
Screenshot: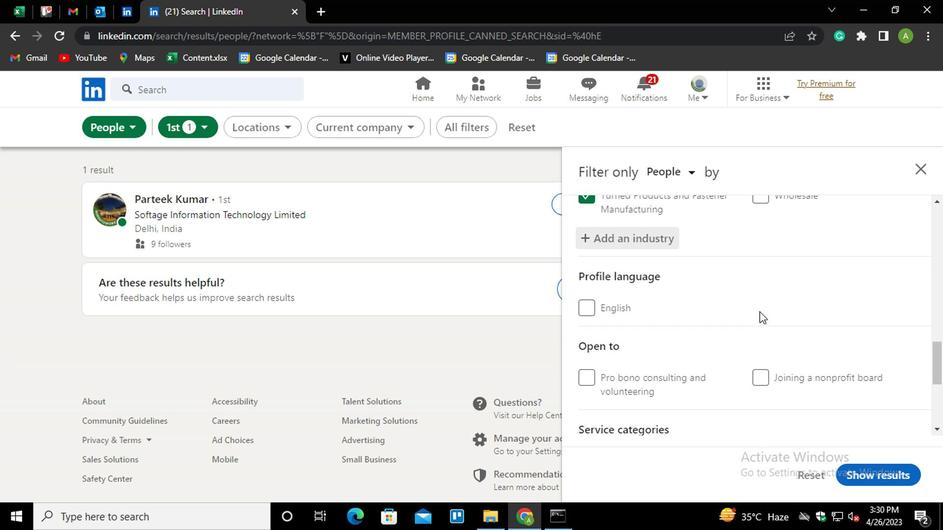 
Action: Mouse moved to (756, 311)
Screenshot: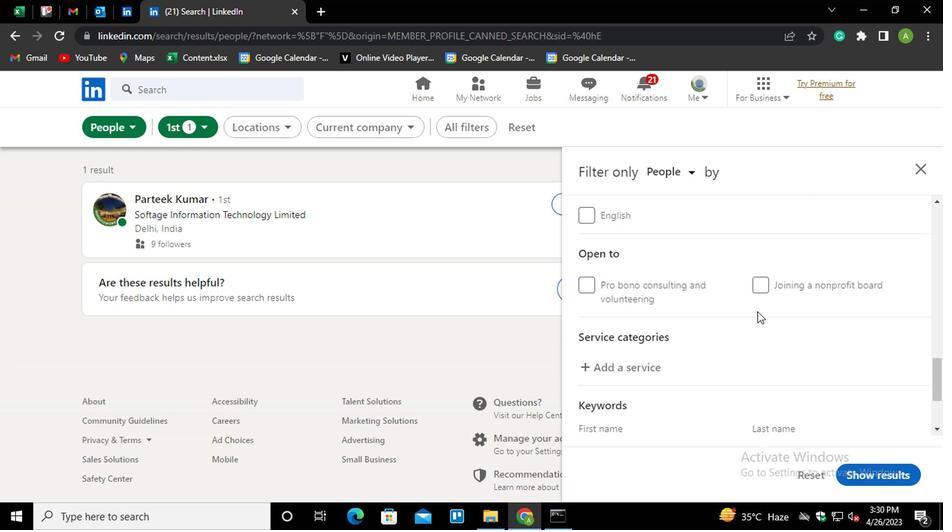 
Action: Mouse scrolled (756, 310) with delta (0, 0)
Screenshot: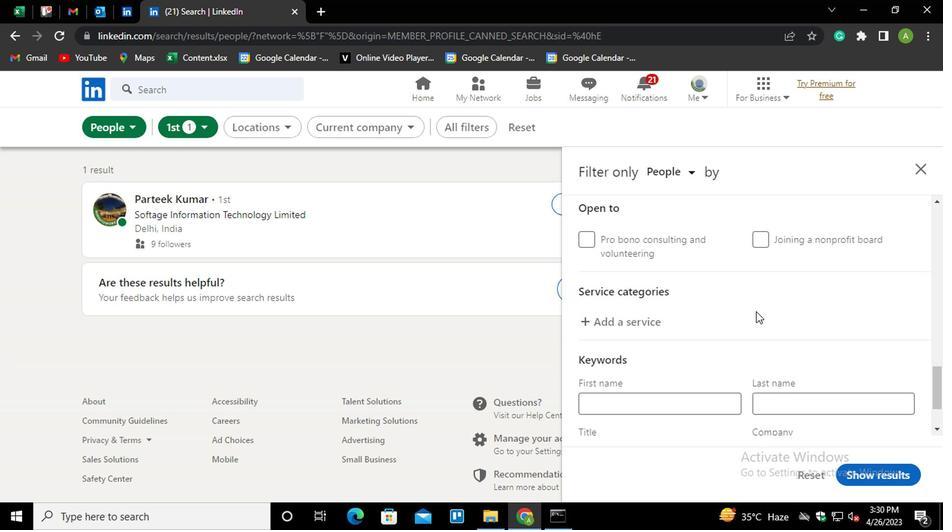 
Action: Mouse scrolled (756, 310) with delta (0, 0)
Screenshot: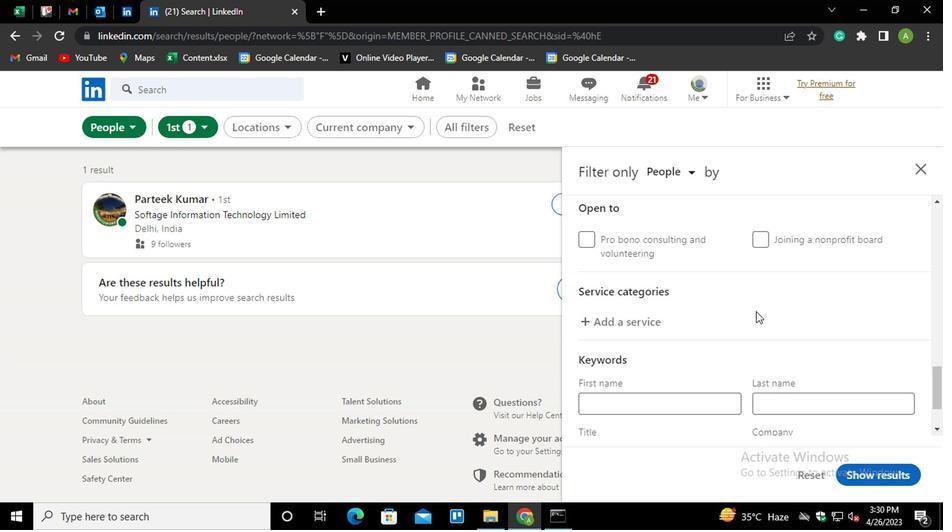 
Action: Mouse moved to (632, 247)
Screenshot: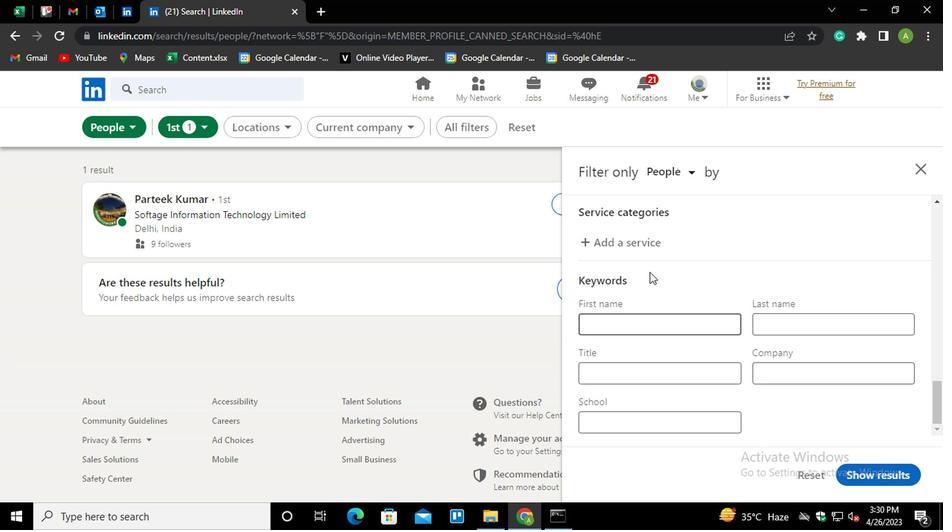 
Action: Mouse pressed left at (632, 247)
Screenshot: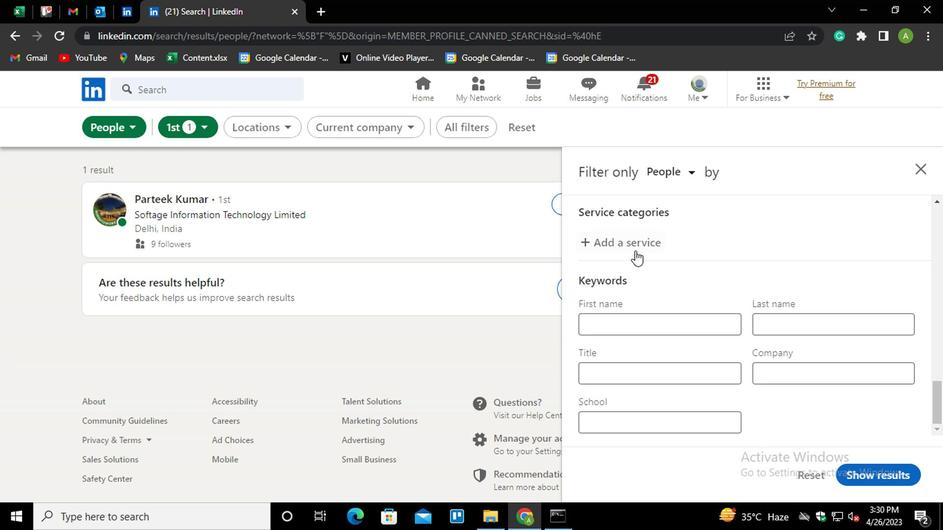 
Action: Mouse moved to (654, 242)
Screenshot: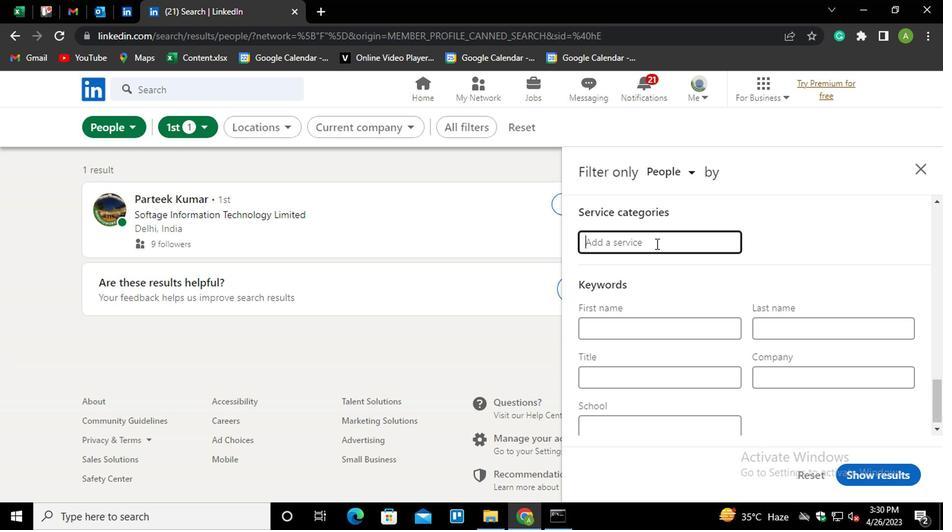 
Action: Mouse pressed left at (654, 242)
Screenshot: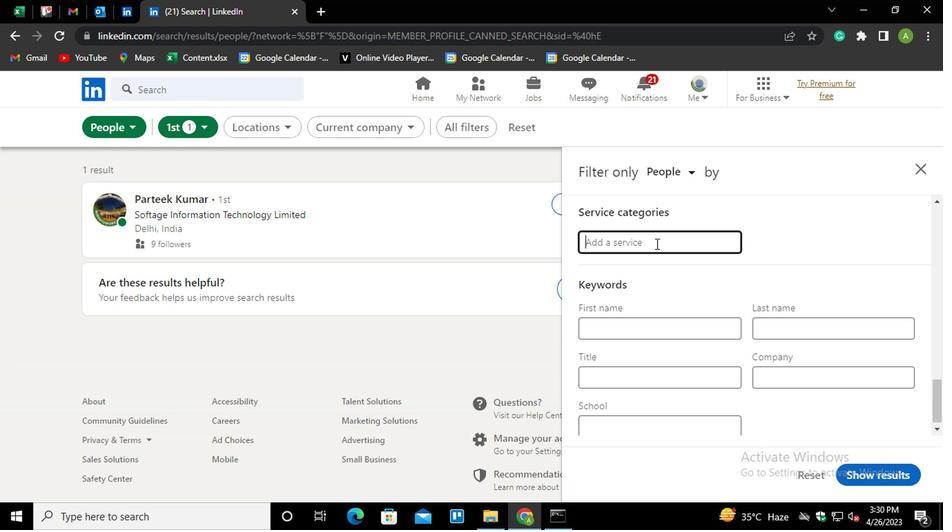 
Action: Key pressed <Key.shift>RES<Key.down>EARCH
Screenshot: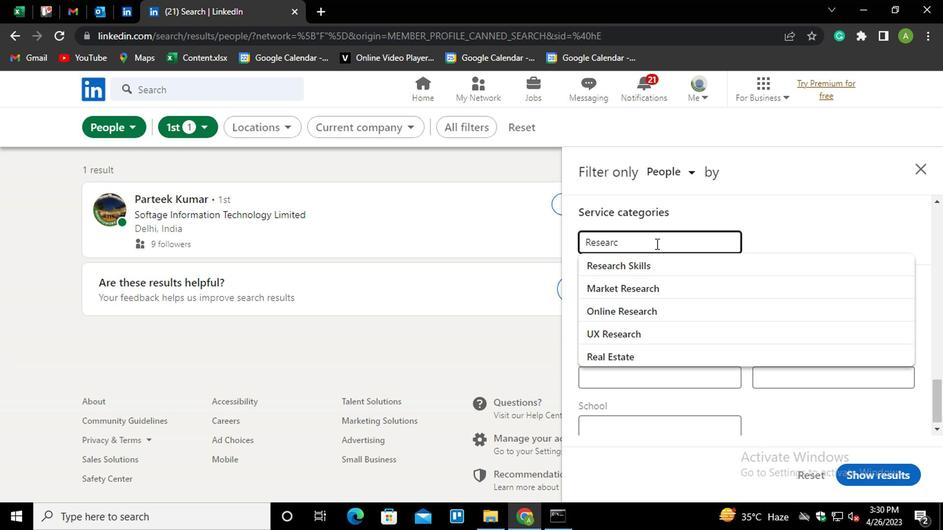 
Action: Mouse moved to (770, 230)
Screenshot: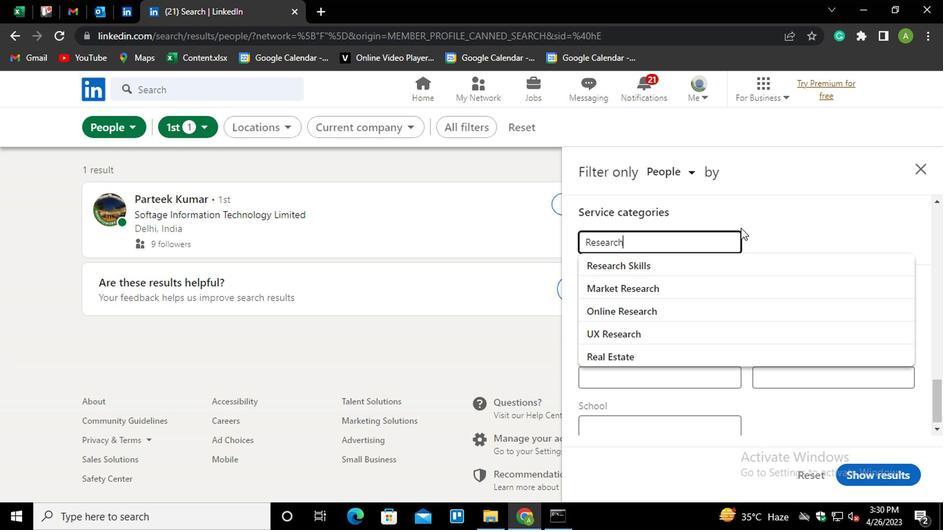 
Action: Mouse pressed left at (770, 230)
Screenshot: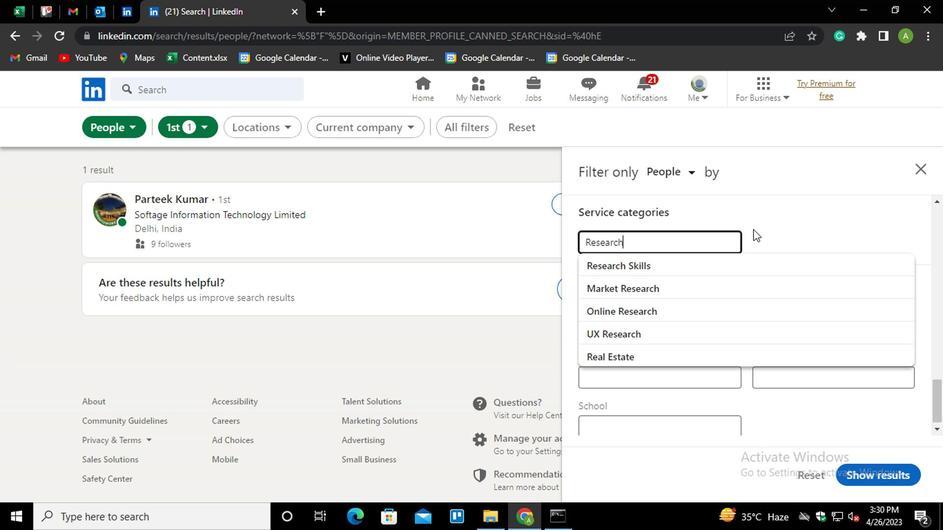 
Action: Mouse moved to (756, 252)
Screenshot: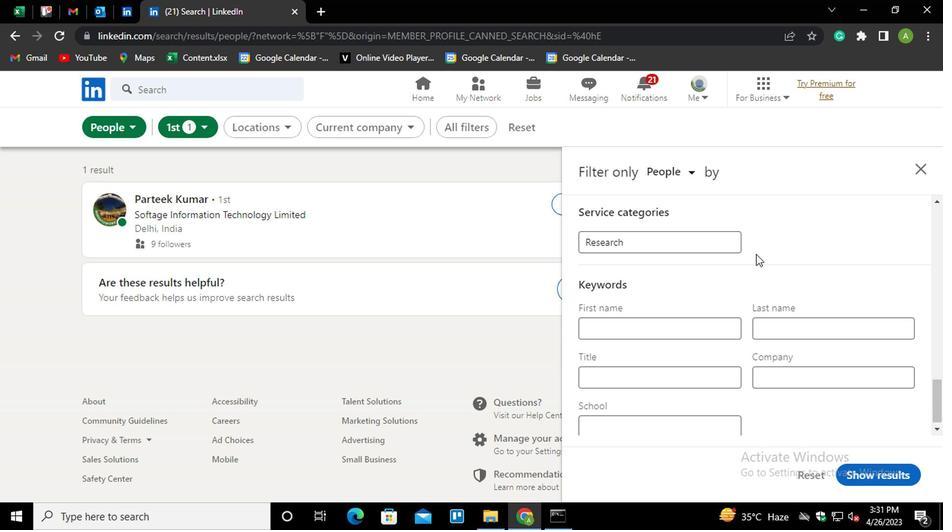 
Action: Mouse scrolled (756, 252) with delta (0, 0)
Screenshot: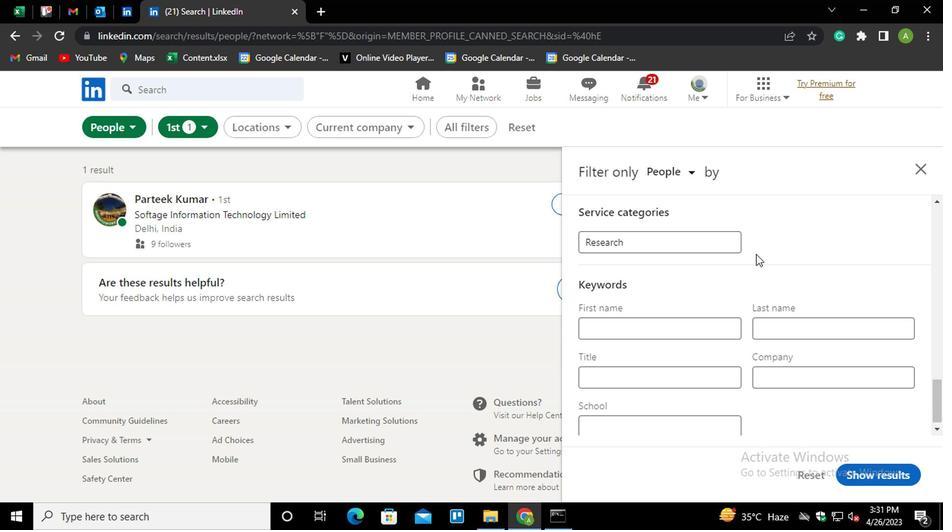 
Action: Mouse moved to (634, 366)
Screenshot: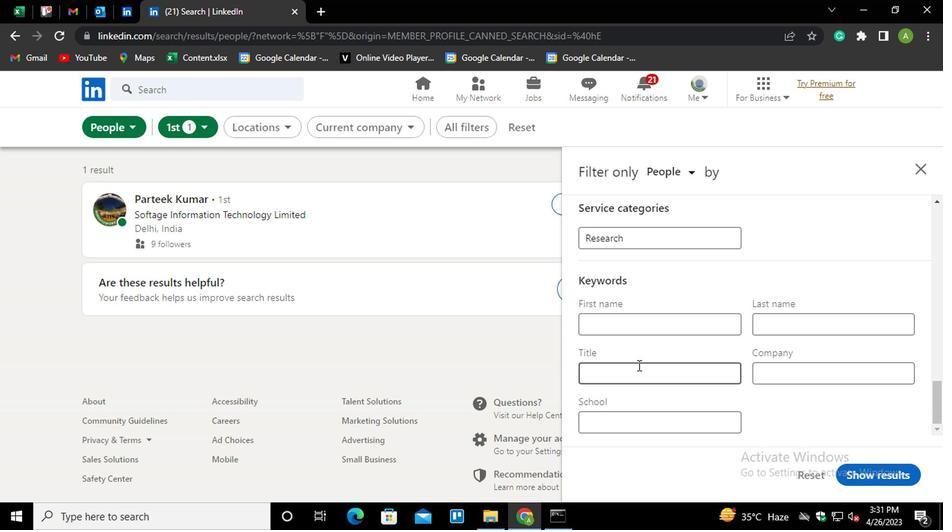 
Action: Mouse pressed left at (634, 366)
Screenshot: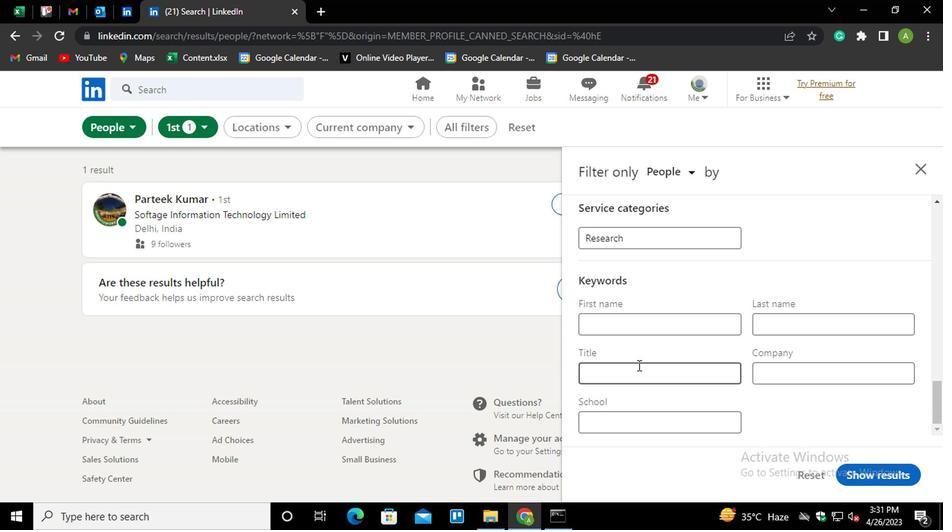 
Action: Mouse moved to (603, 382)
Screenshot: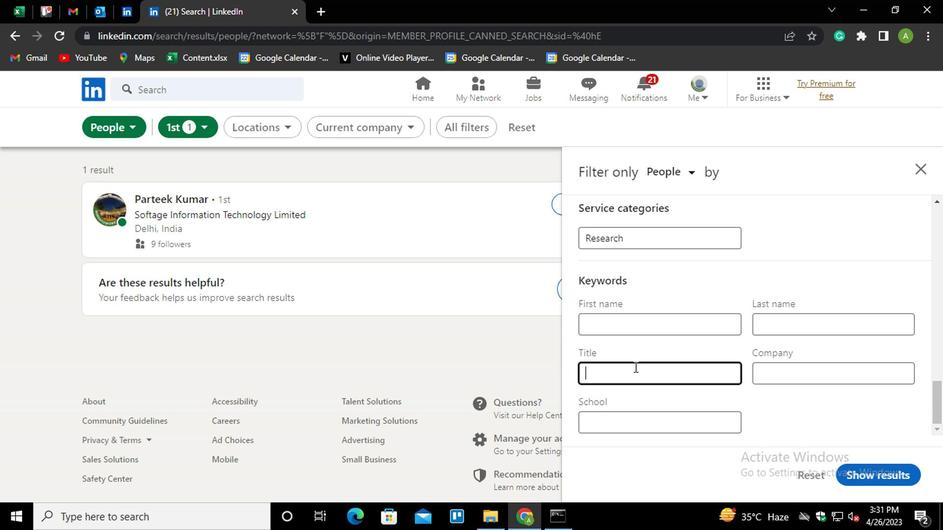 
Action: Key pressed <Key.shift>BUDGET<Key.space><Key.shift>ANALYST
Screenshot: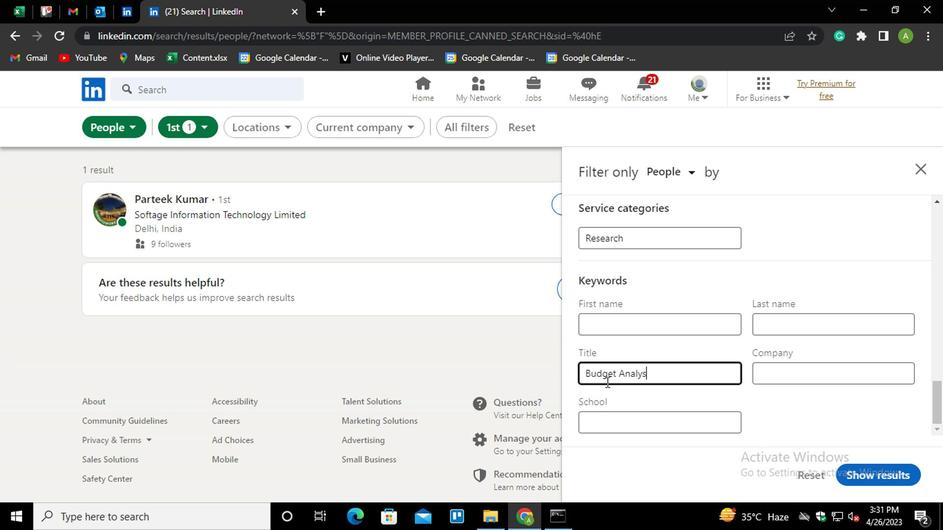 
Action: Mouse moved to (788, 401)
Screenshot: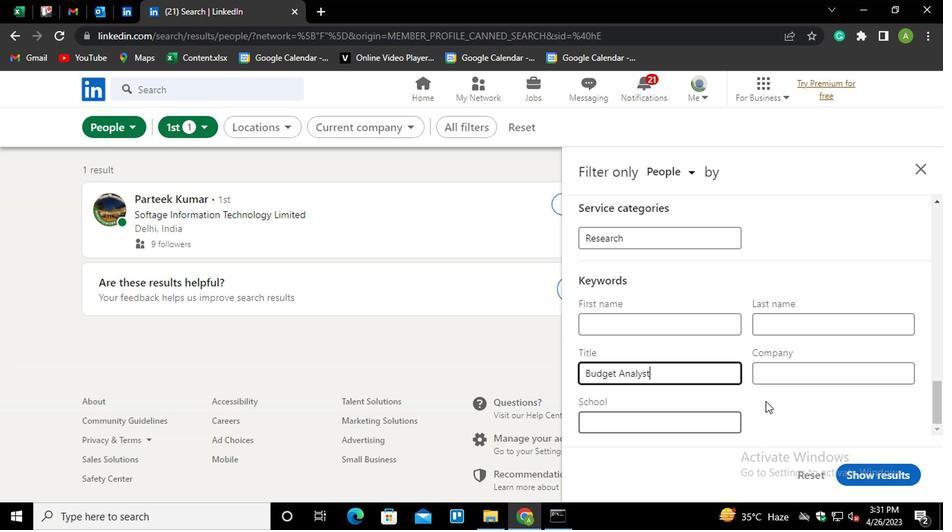 
Action: Mouse pressed left at (788, 401)
Screenshot: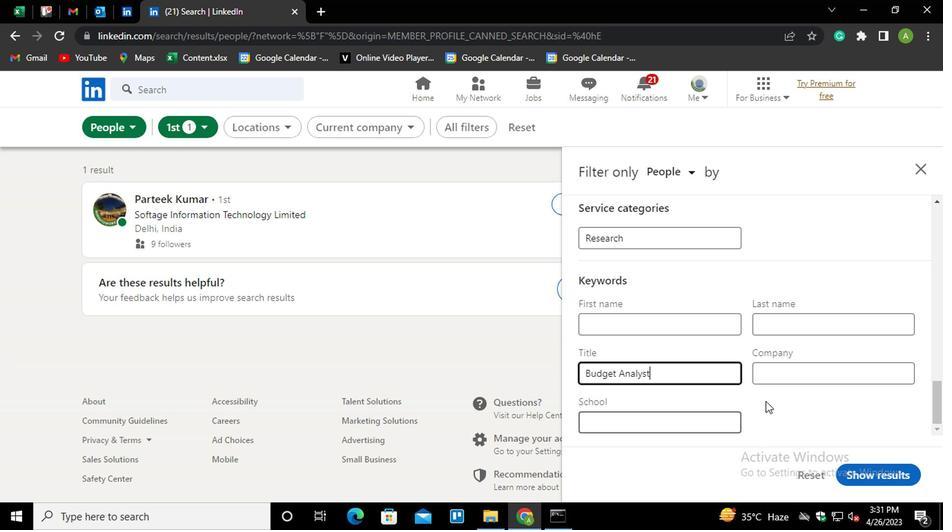 
Action: Mouse moved to (878, 472)
Screenshot: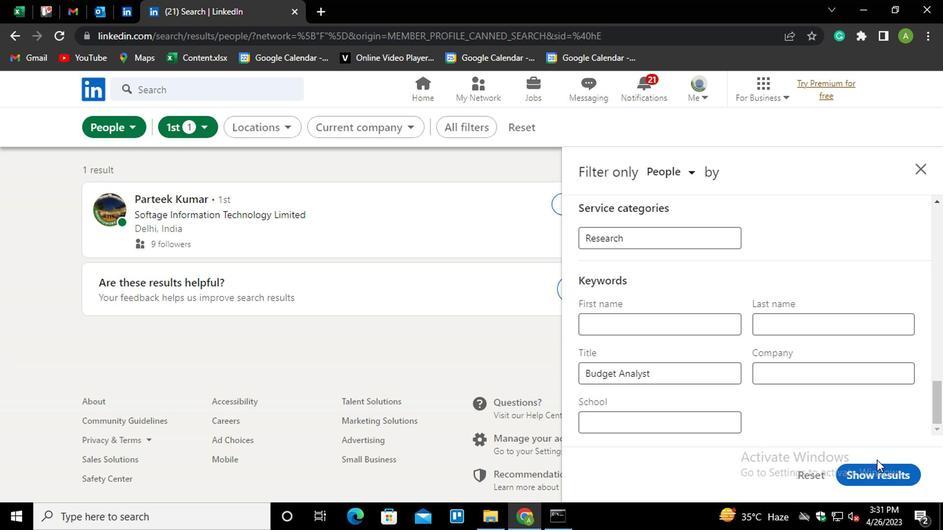 
Action: Mouse pressed left at (878, 472)
Screenshot: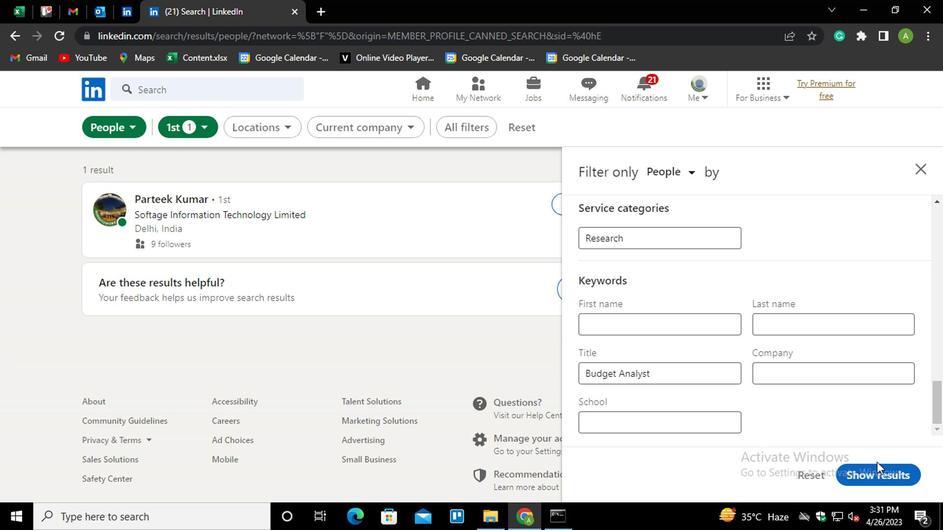 
Action: Mouse moved to (804, 332)
Screenshot: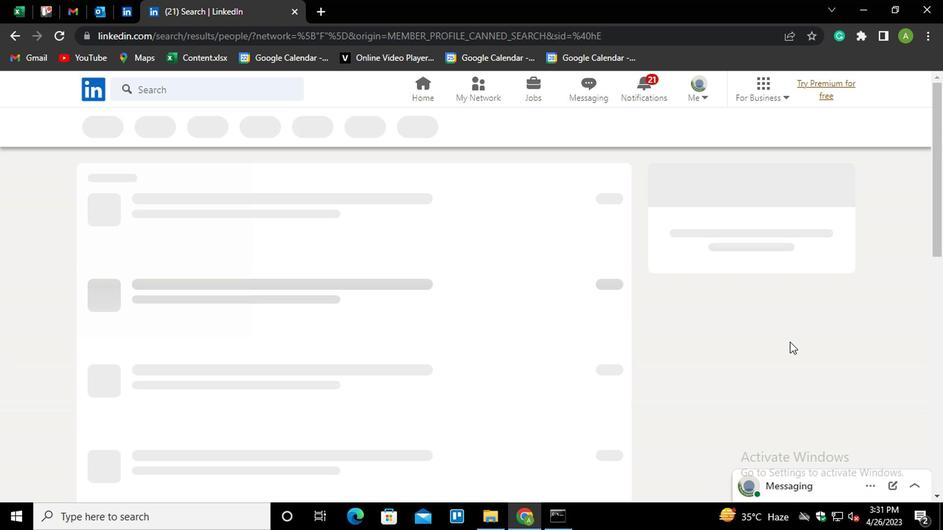 
